 Task: Create a due date automation trigger when advanced on, 2 working days after a card is due add fields with custom field "Resume" set to a number greater than 1 and greater than 10 at 11:00 AM.
Action: Mouse moved to (830, 253)
Screenshot: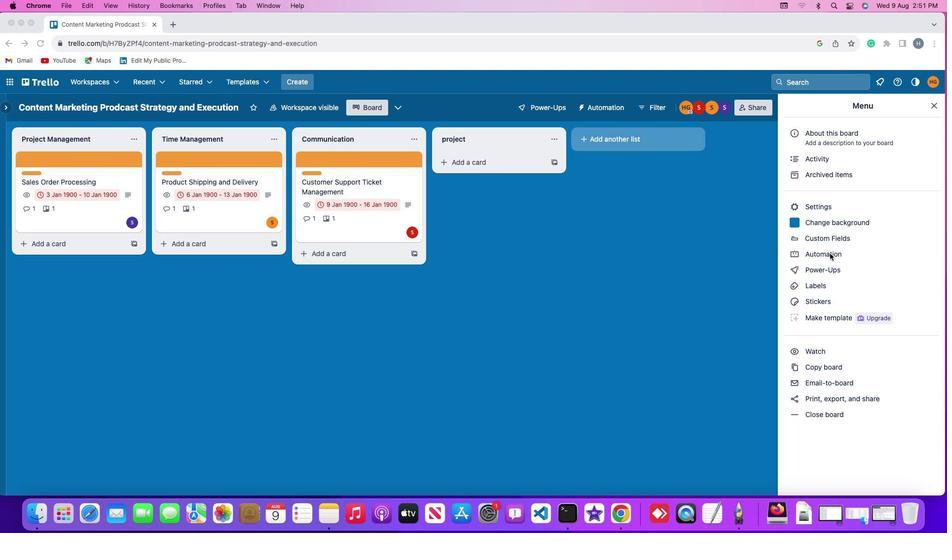 
Action: Mouse pressed left at (830, 253)
Screenshot: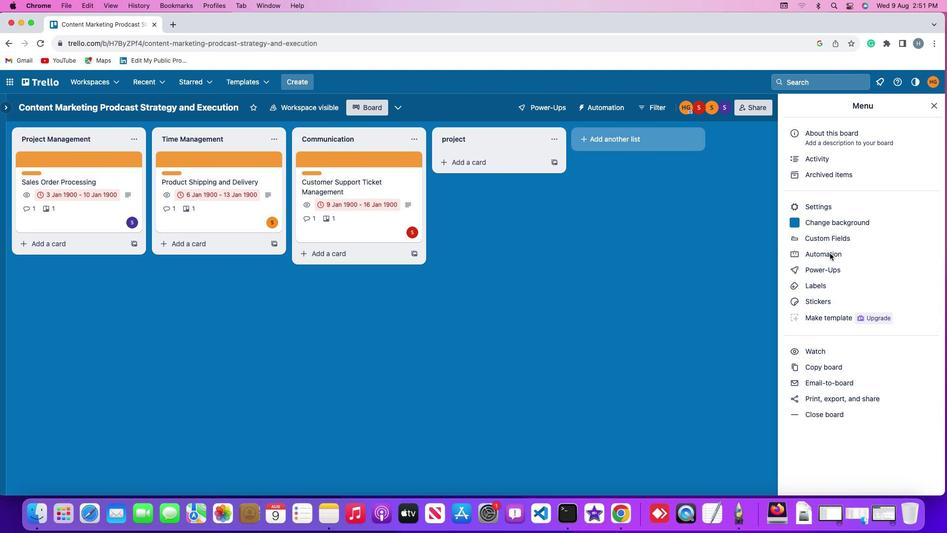 
Action: Mouse pressed left at (830, 253)
Screenshot: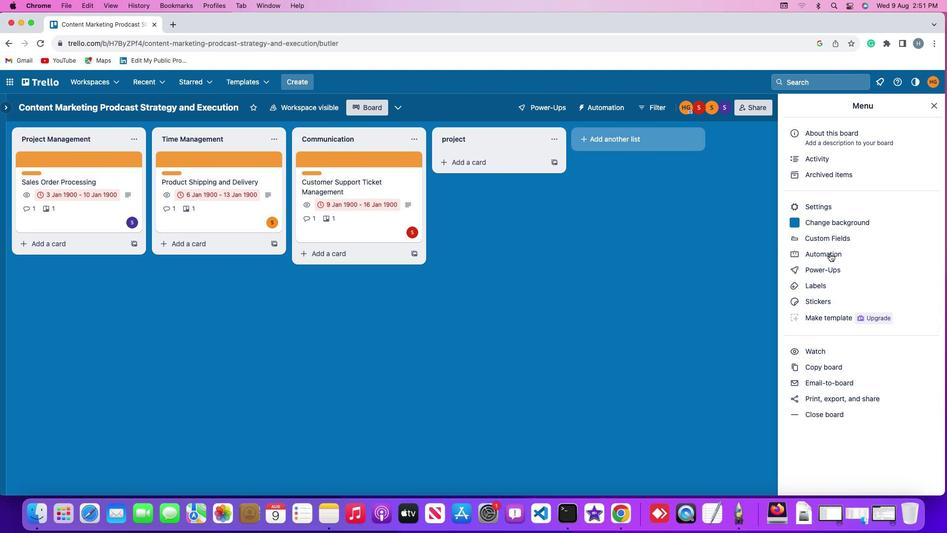 
Action: Mouse moved to (72, 234)
Screenshot: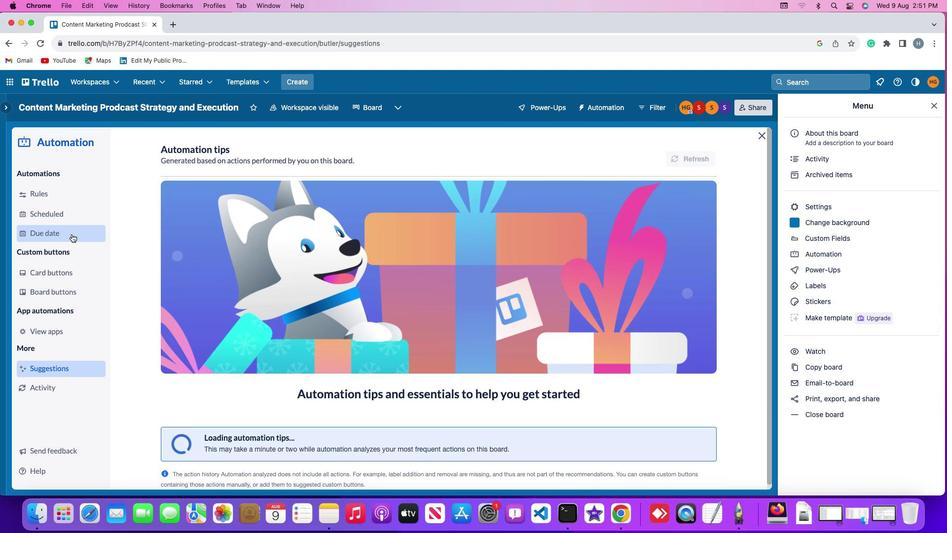 
Action: Mouse pressed left at (72, 234)
Screenshot: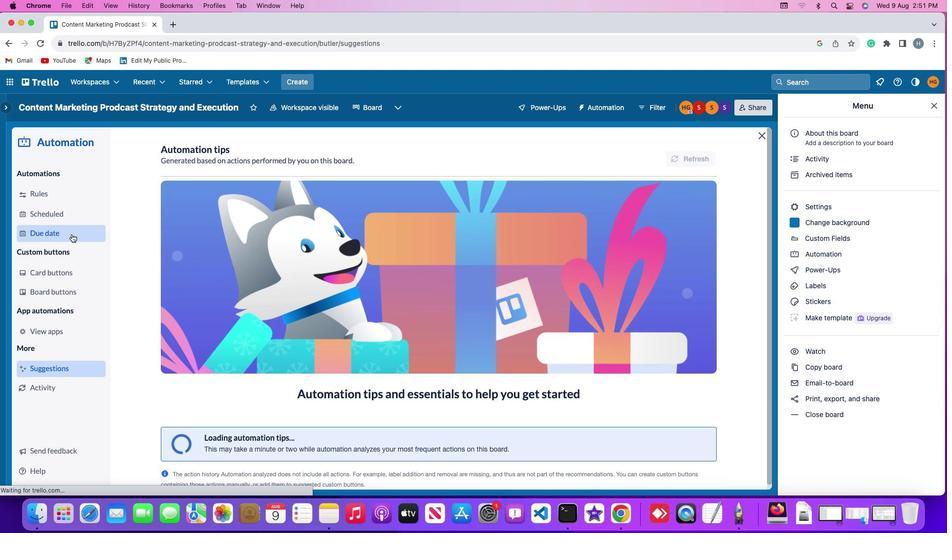
Action: Mouse moved to (639, 152)
Screenshot: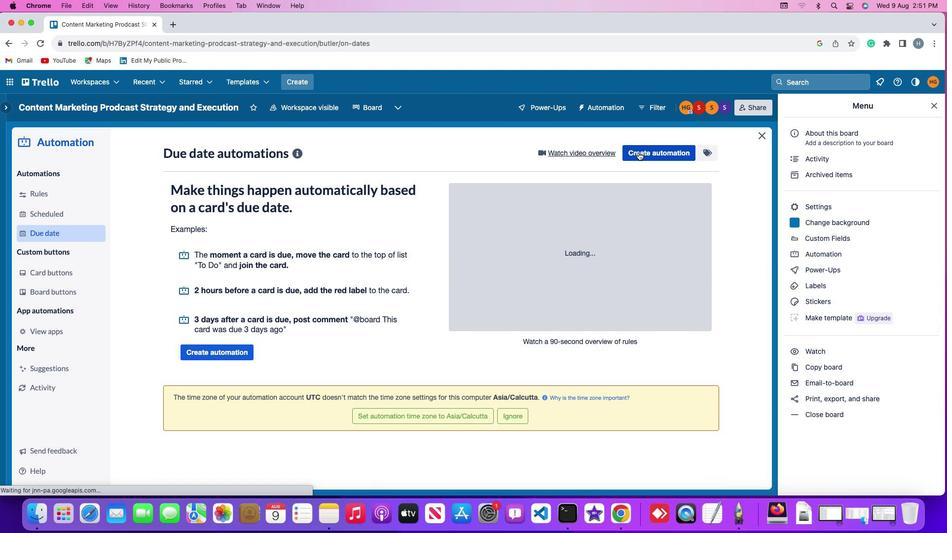 
Action: Mouse pressed left at (639, 152)
Screenshot: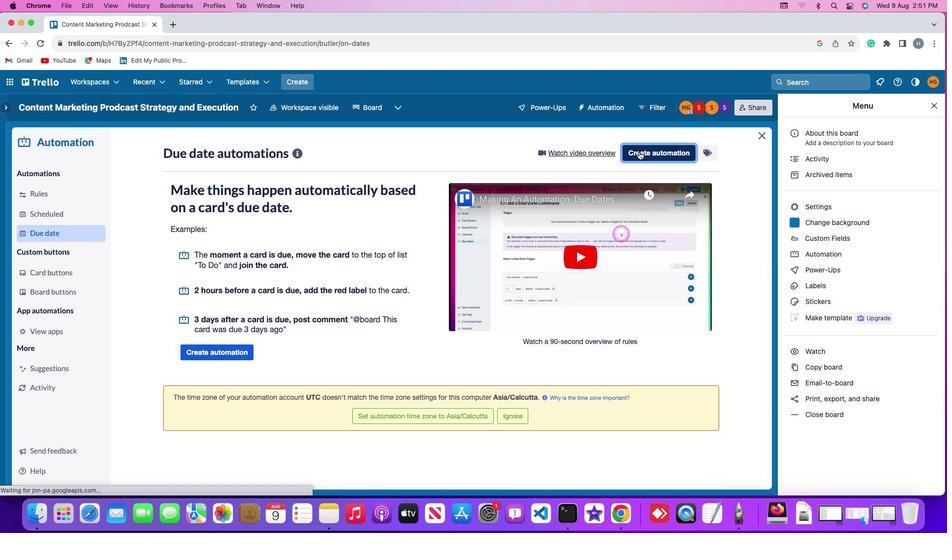 
Action: Mouse moved to (212, 245)
Screenshot: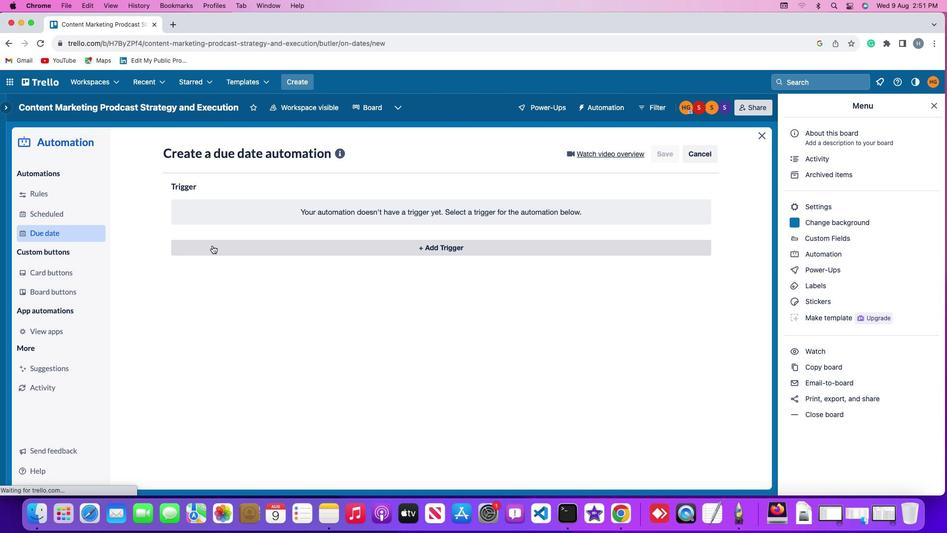 
Action: Mouse pressed left at (212, 245)
Screenshot: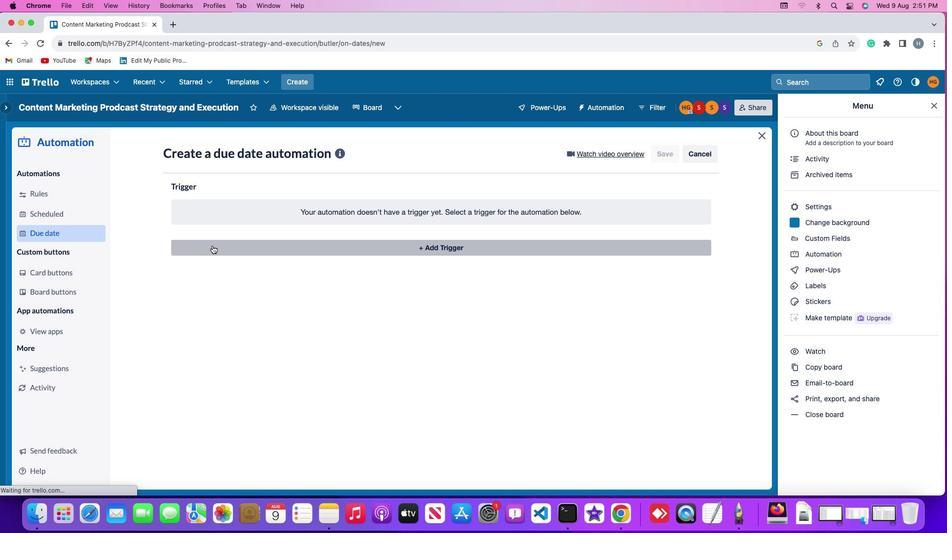 
Action: Mouse moved to (192, 401)
Screenshot: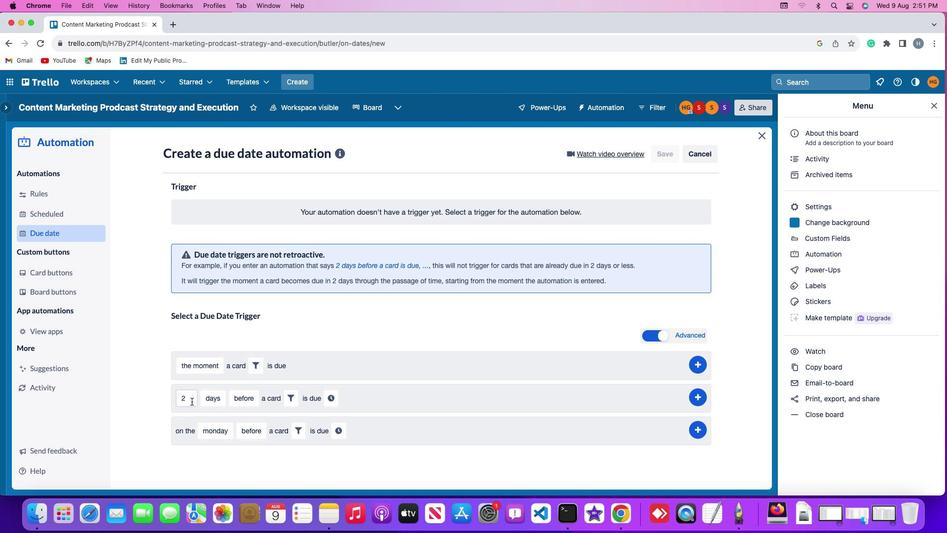 
Action: Mouse pressed left at (192, 401)
Screenshot: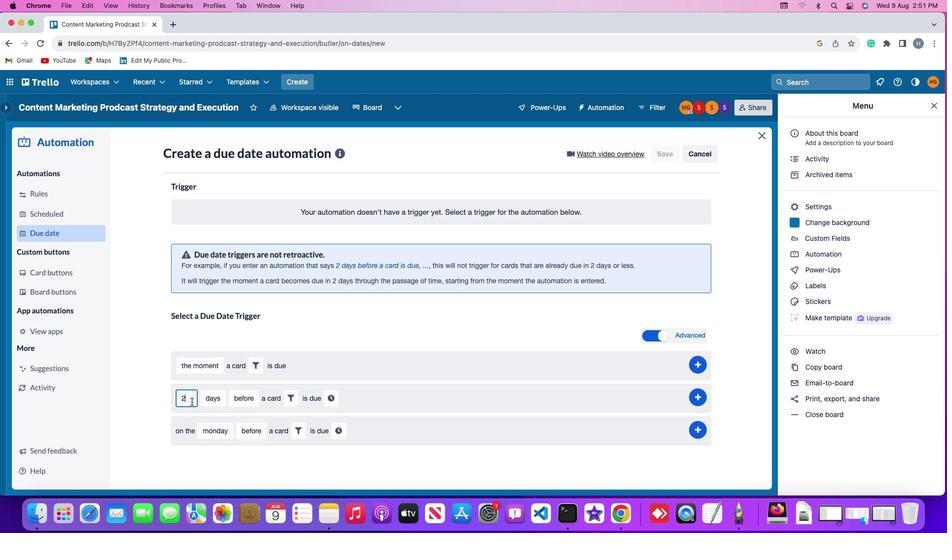 
Action: Mouse moved to (192, 400)
Screenshot: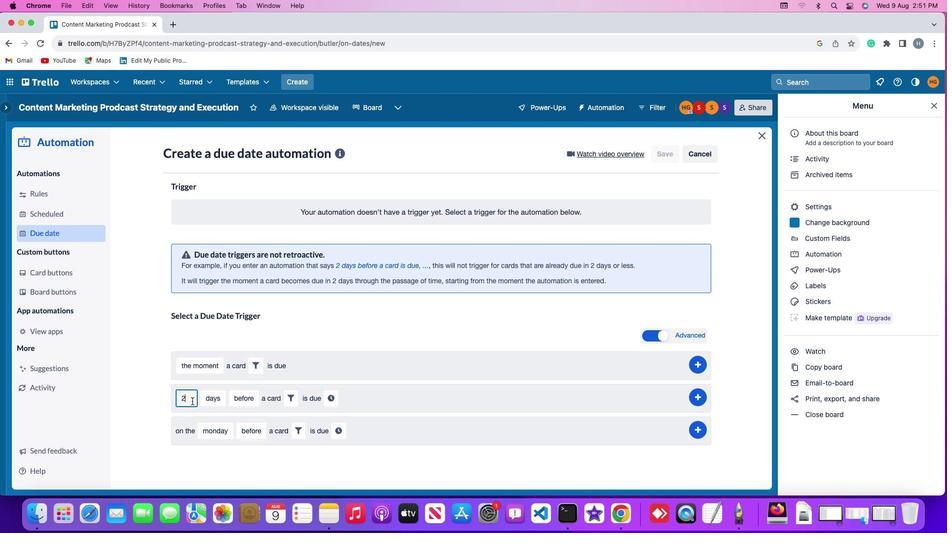 
Action: Key pressed Key.backspace'2'
Screenshot: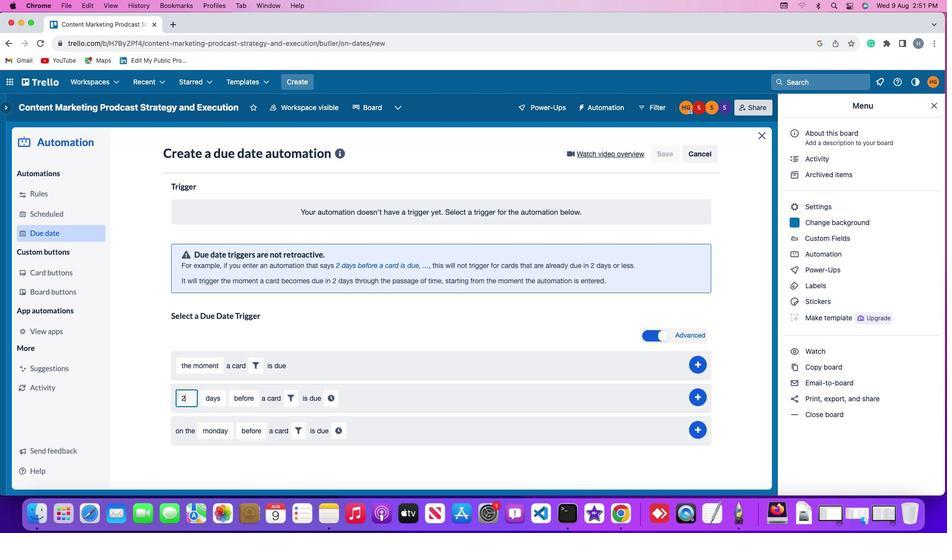 
Action: Mouse moved to (219, 399)
Screenshot: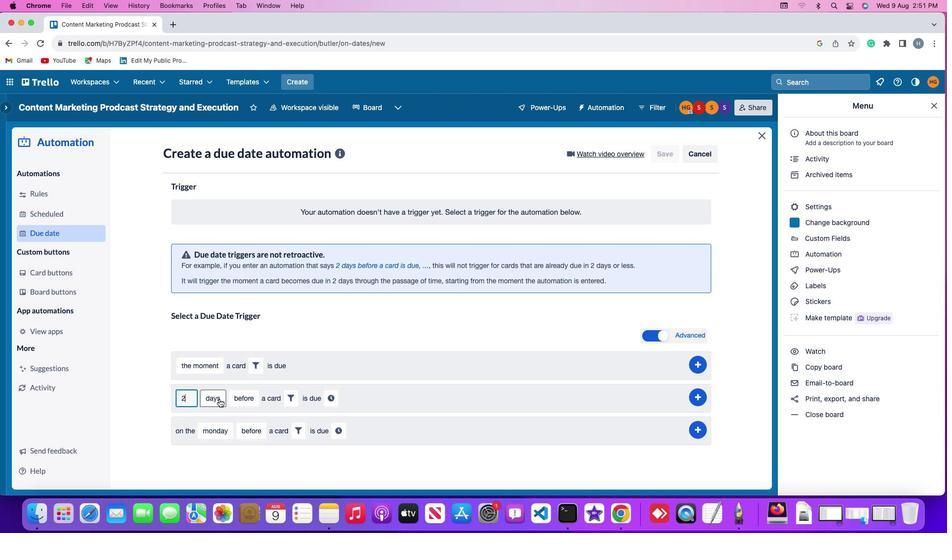
Action: Mouse pressed left at (219, 399)
Screenshot: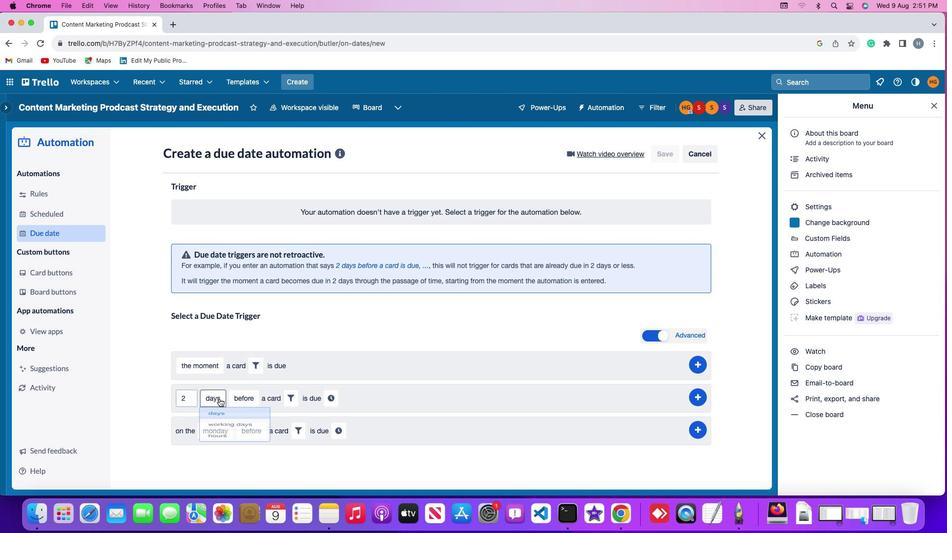
Action: Mouse moved to (219, 436)
Screenshot: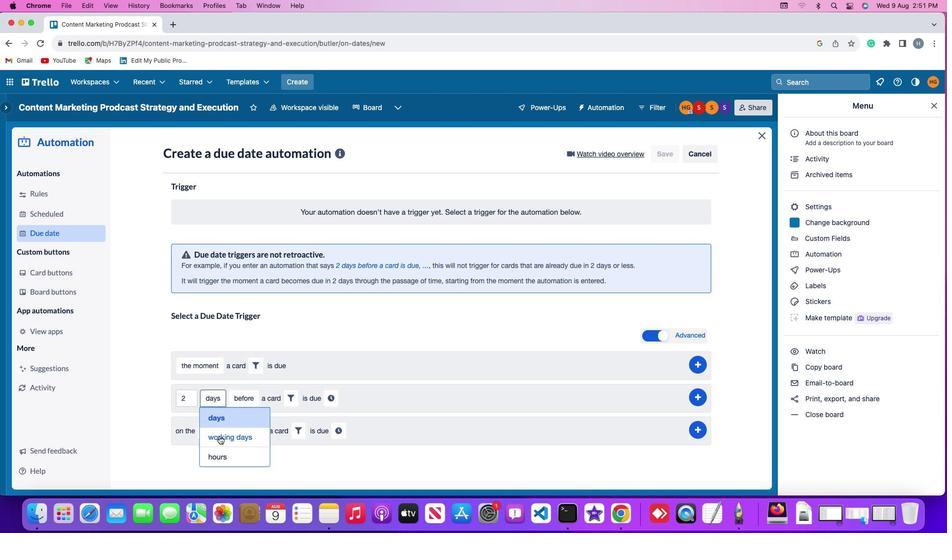 
Action: Mouse pressed left at (219, 436)
Screenshot: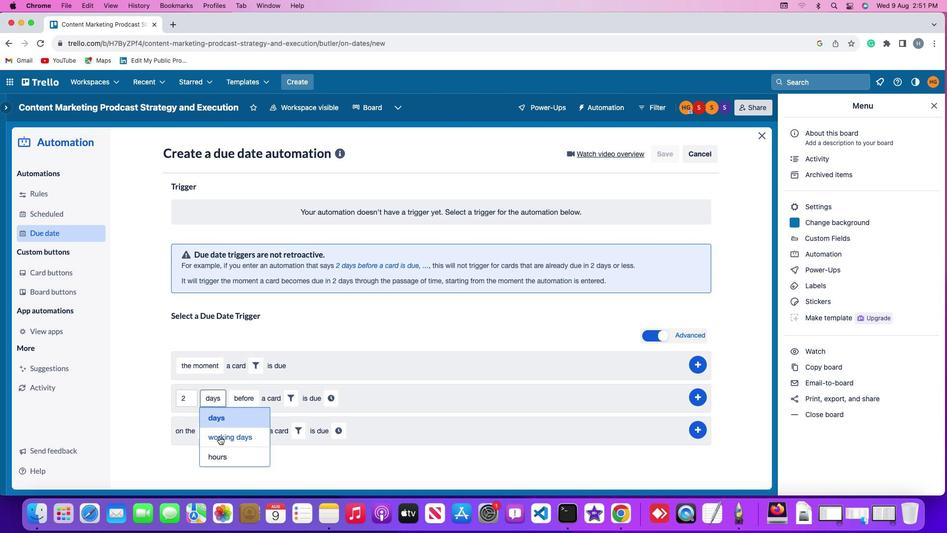 
Action: Mouse moved to (279, 393)
Screenshot: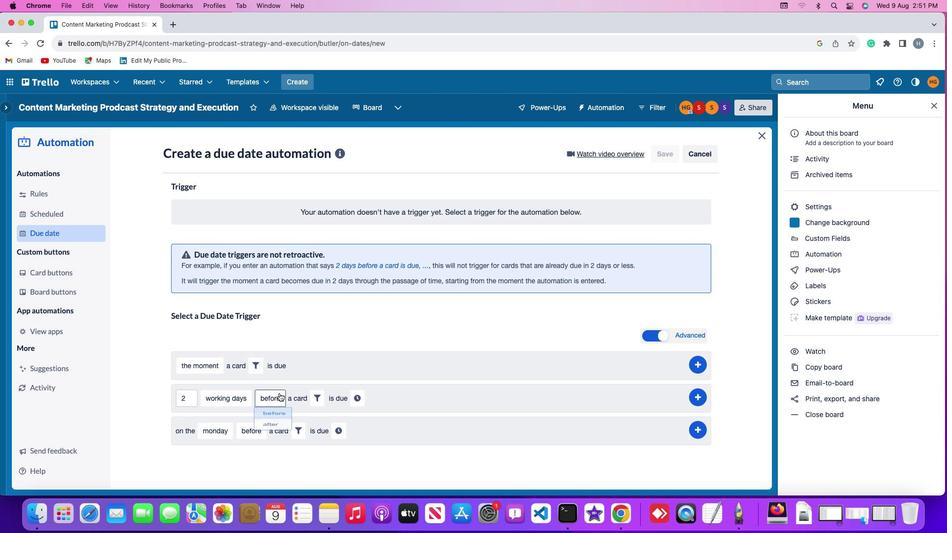 
Action: Mouse pressed left at (279, 393)
Screenshot: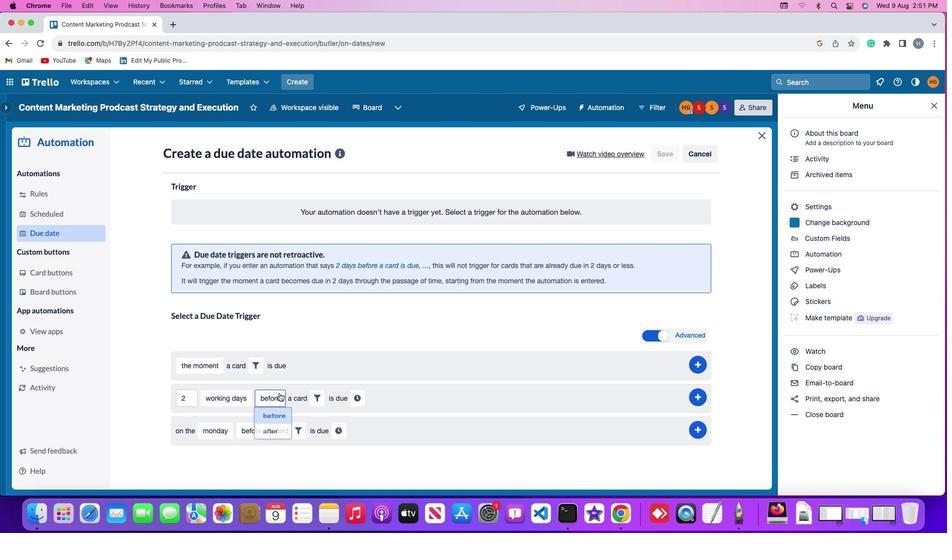 
Action: Mouse moved to (268, 437)
Screenshot: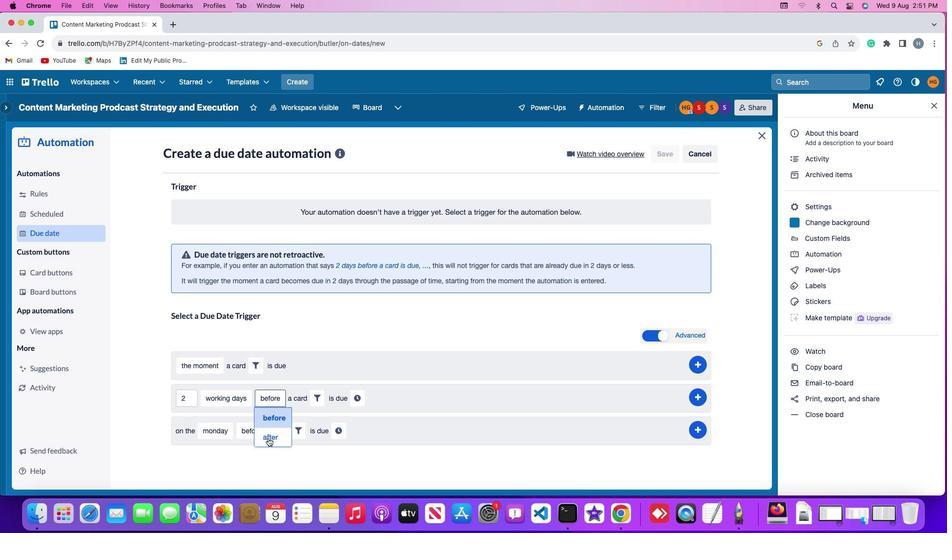 
Action: Mouse pressed left at (268, 437)
Screenshot: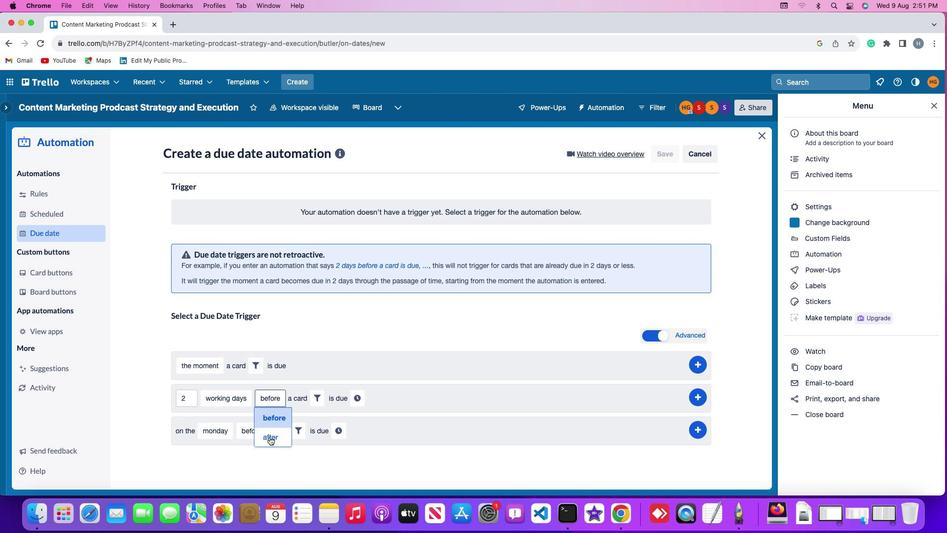
Action: Mouse moved to (313, 394)
Screenshot: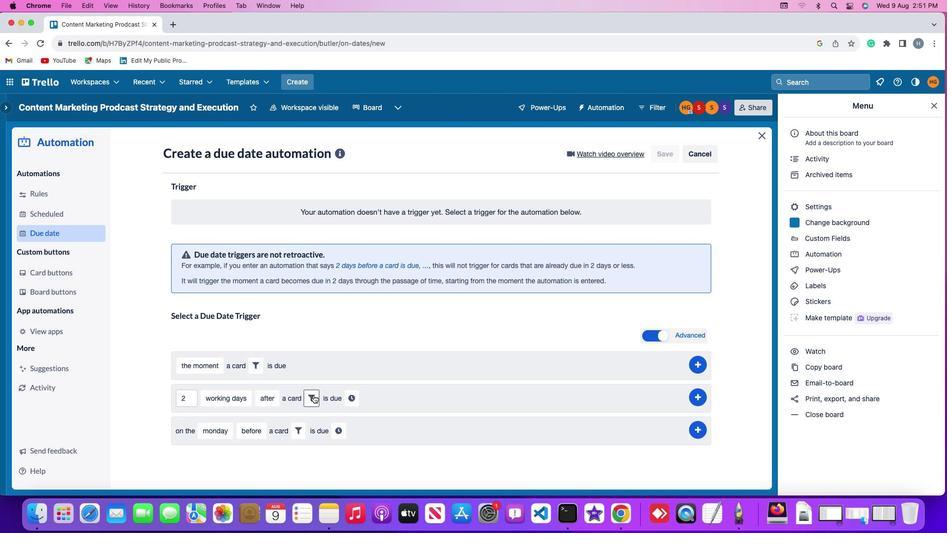 
Action: Mouse pressed left at (313, 394)
Screenshot: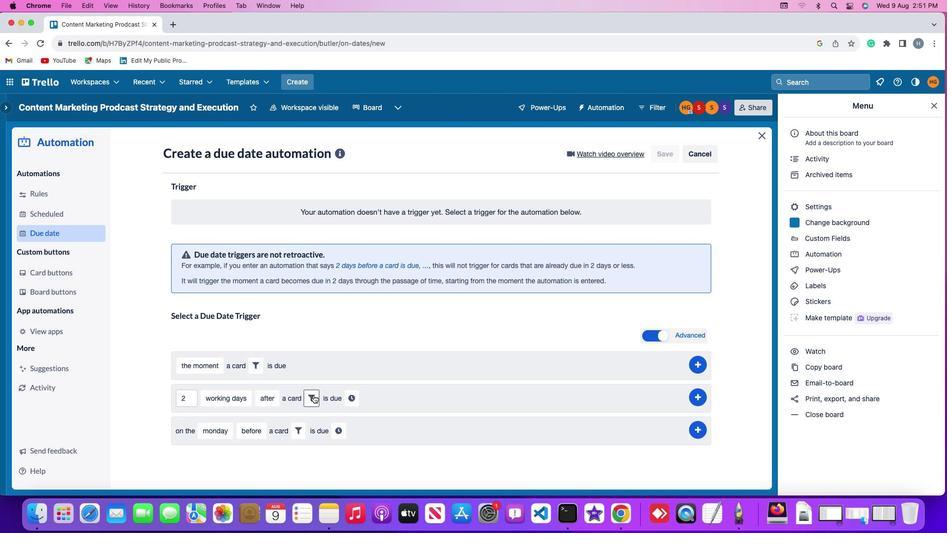 
Action: Mouse moved to (475, 426)
Screenshot: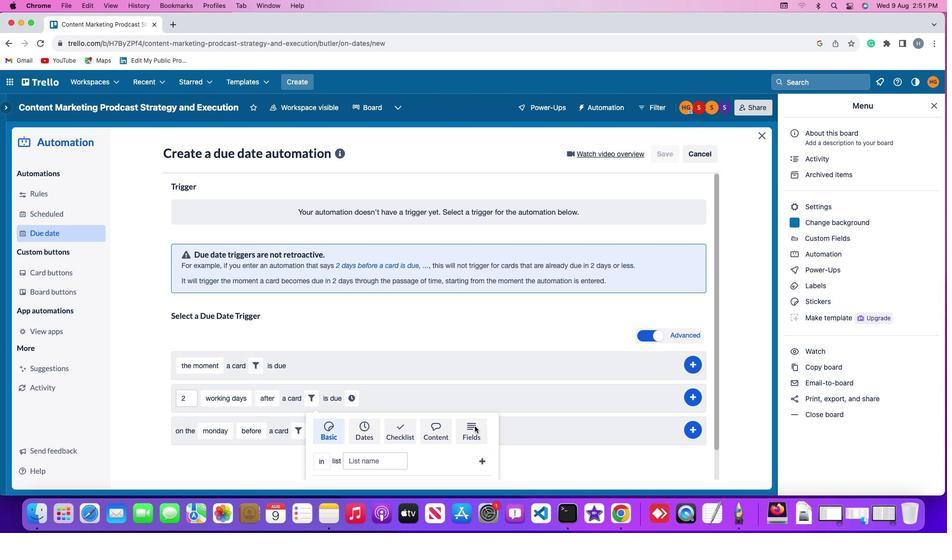 
Action: Mouse pressed left at (475, 426)
Screenshot: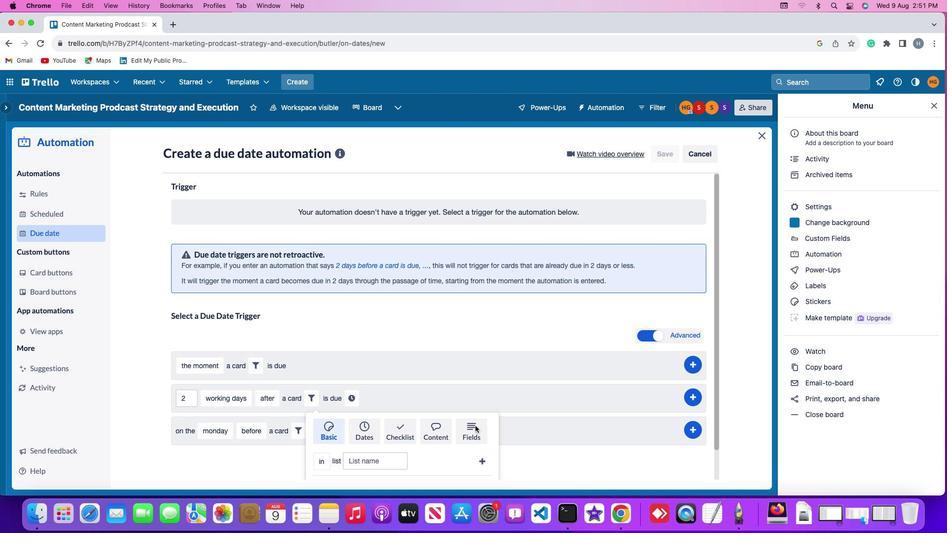 
Action: Mouse moved to (282, 462)
Screenshot: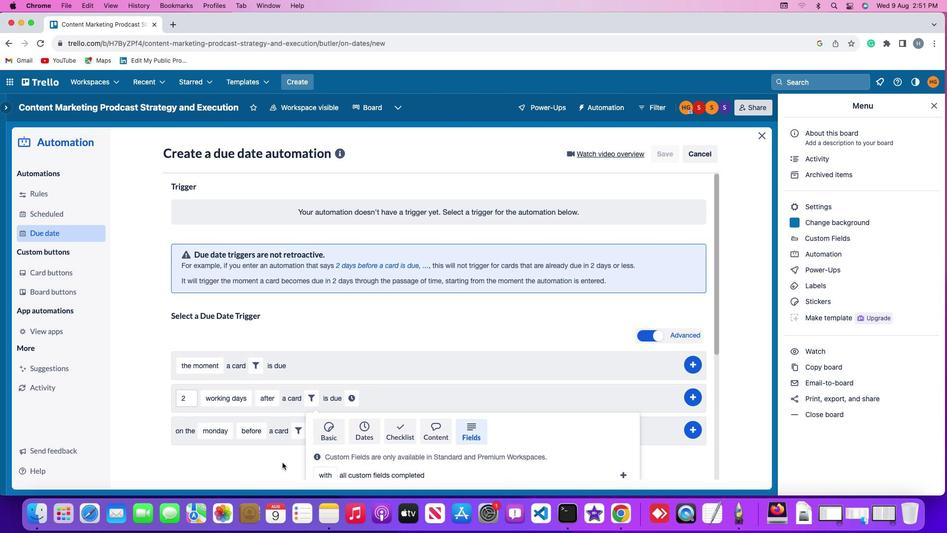 
Action: Mouse scrolled (282, 462) with delta (0, 0)
Screenshot: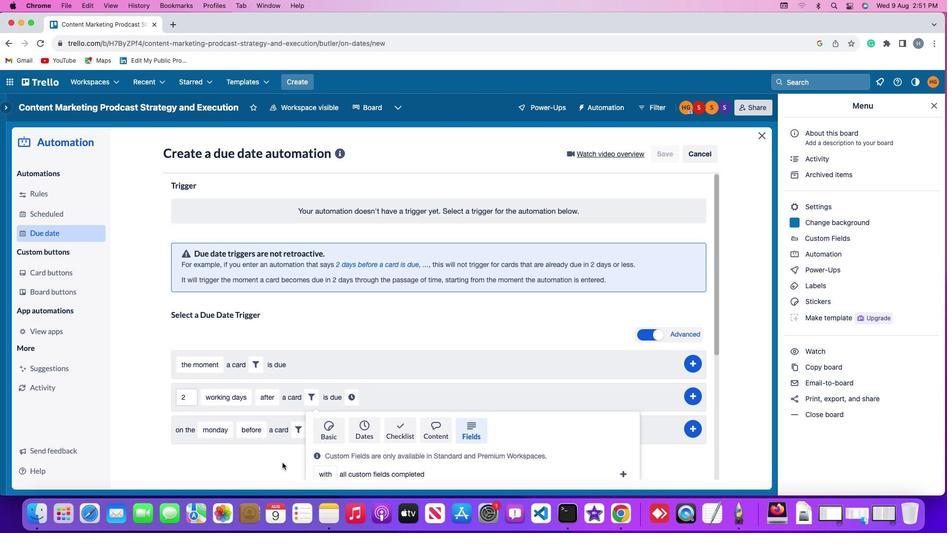 
Action: Mouse scrolled (282, 462) with delta (0, 0)
Screenshot: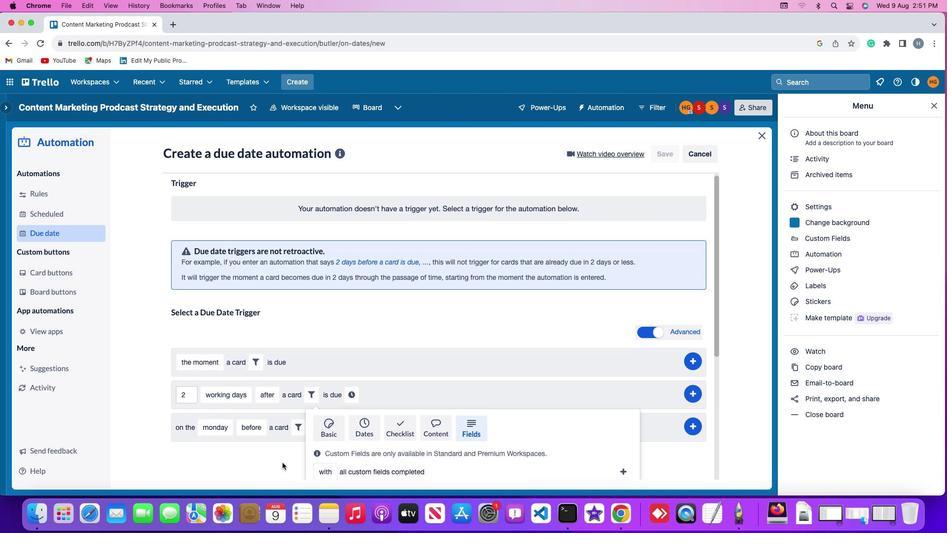 
Action: Mouse scrolled (282, 462) with delta (0, 0)
Screenshot: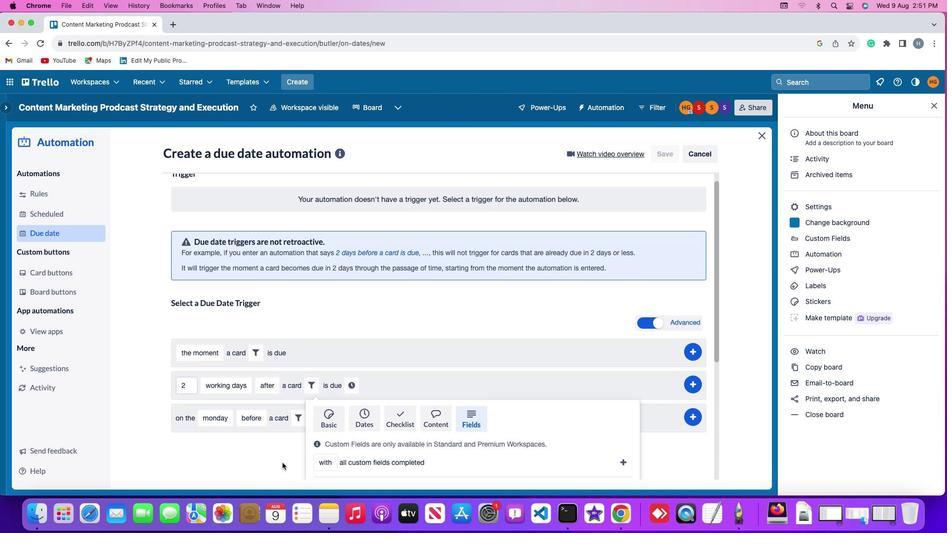 
Action: Mouse scrolled (282, 462) with delta (0, -1)
Screenshot: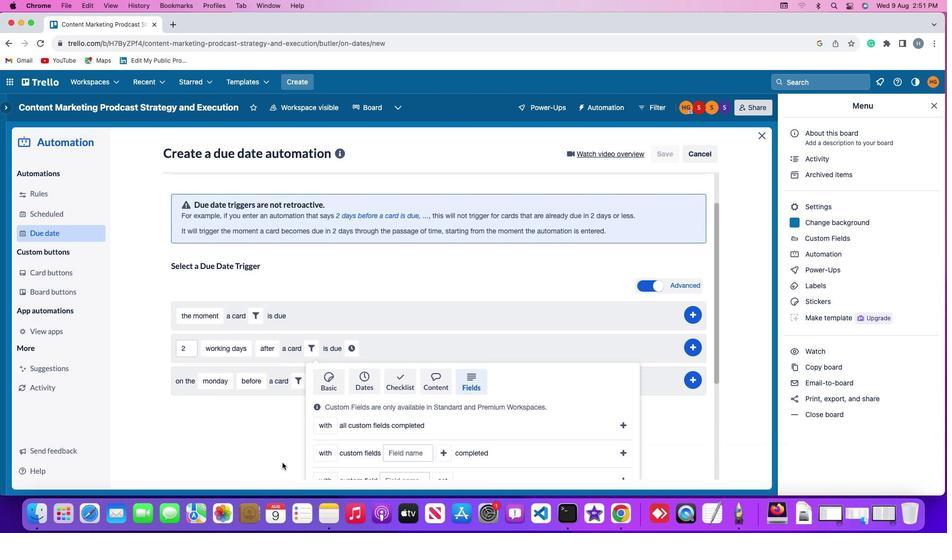 
Action: Mouse moved to (284, 462)
Screenshot: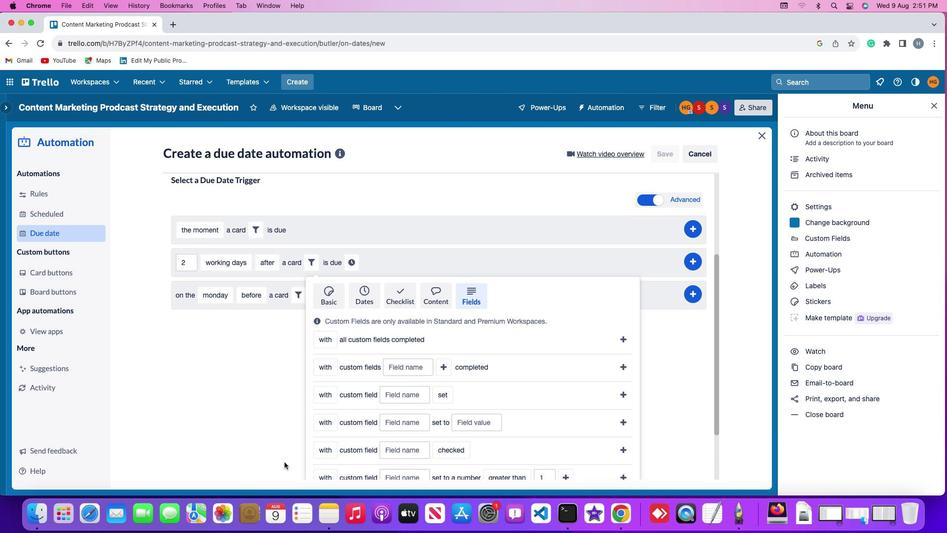 
Action: Mouse scrolled (284, 462) with delta (0, 0)
Screenshot: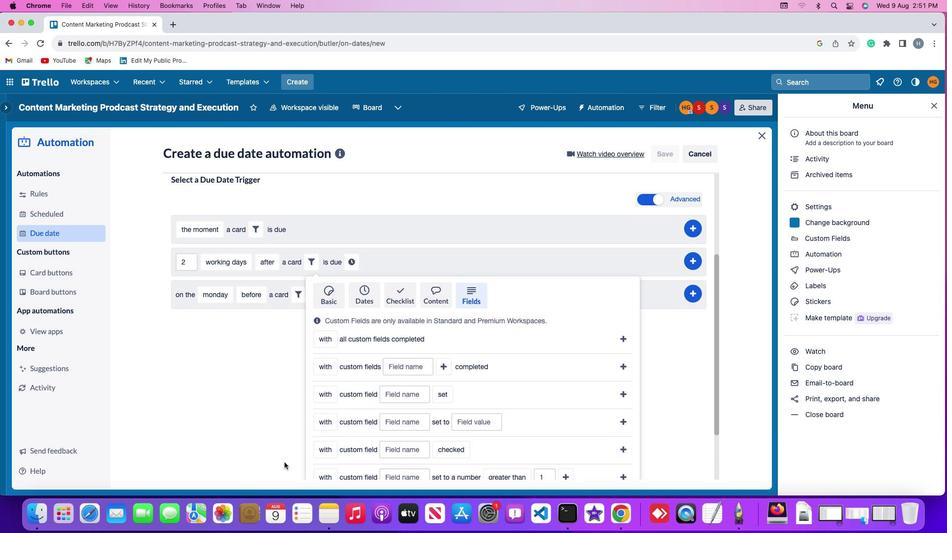 
Action: Mouse scrolled (284, 462) with delta (0, 0)
Screenshot: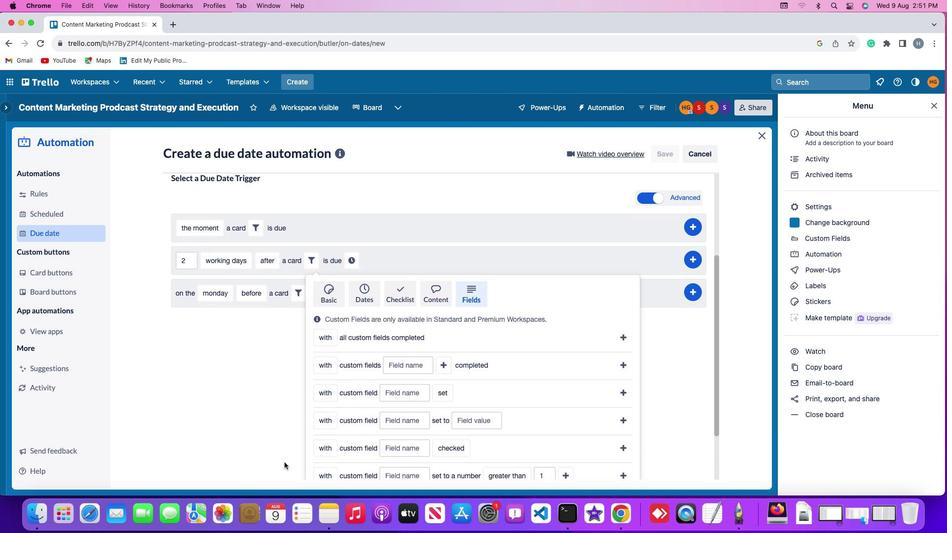 
Action: Mouse scrolled (284, 462) with delta (0, 0)
Screenshot: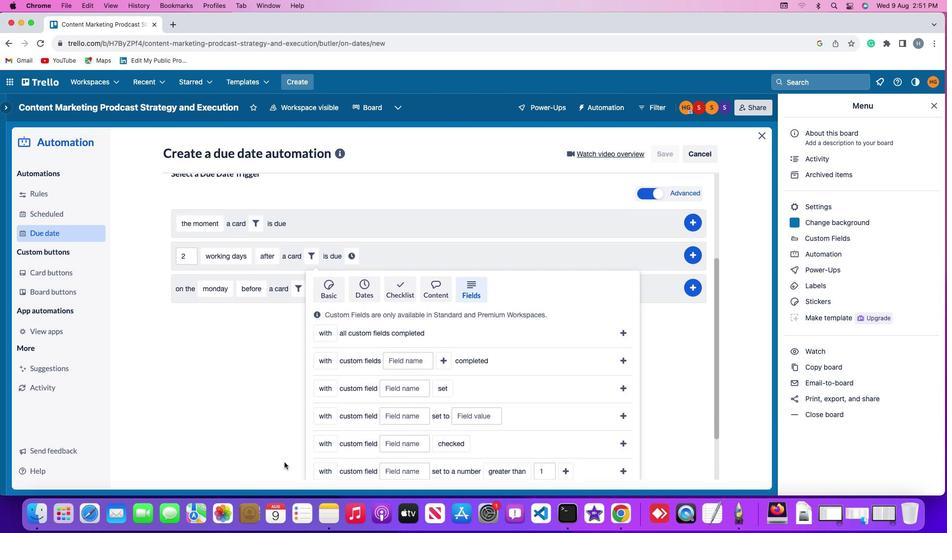 
Action: Mouse moved to (327, 407)
Screenshot: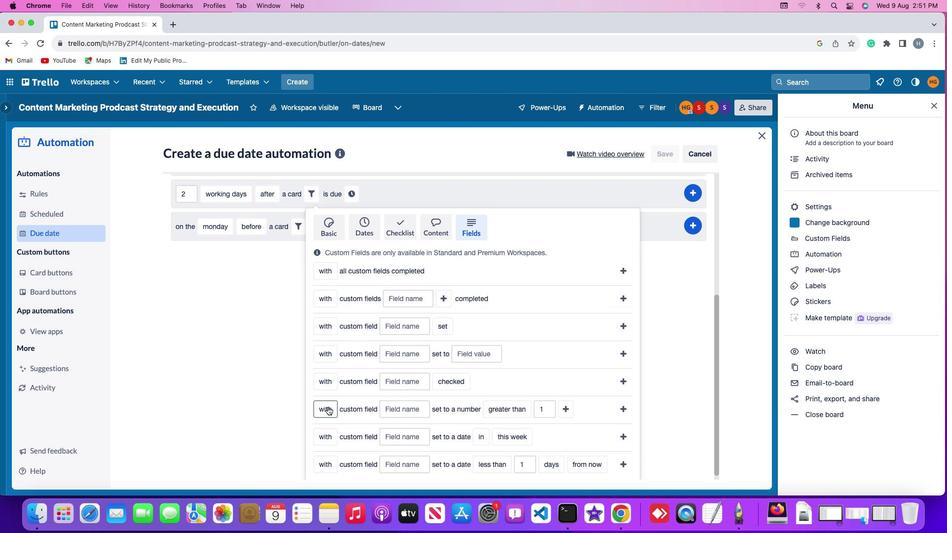 
Action: Mouse pressed left at (327, 407)
Screenshot: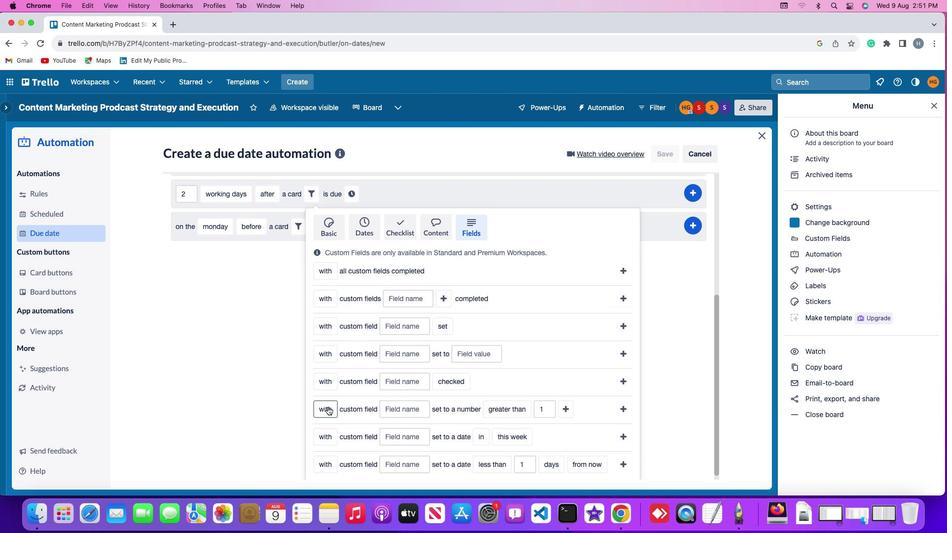 
Action: Mouse moved to (334, 426)
Screenshot: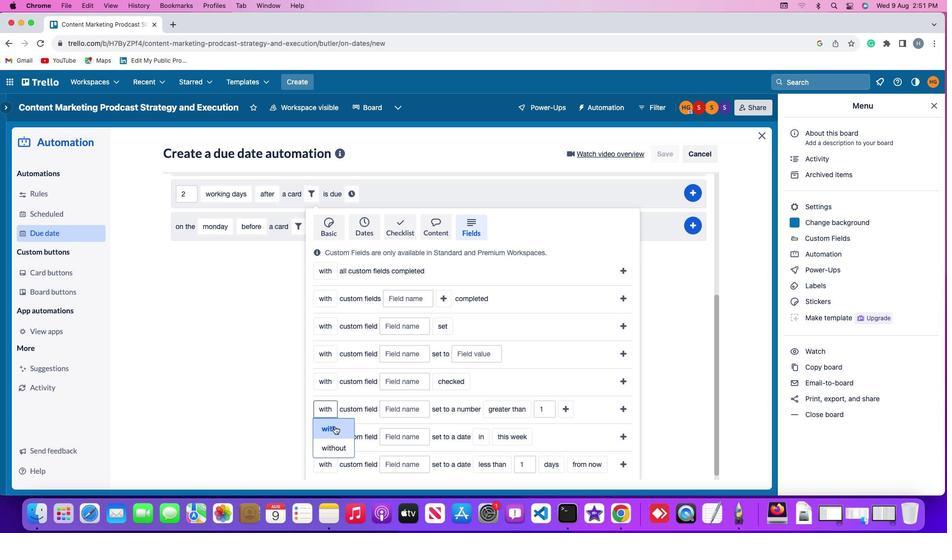 
Action: Mouse pressed left at (334, 426)
Screenshot: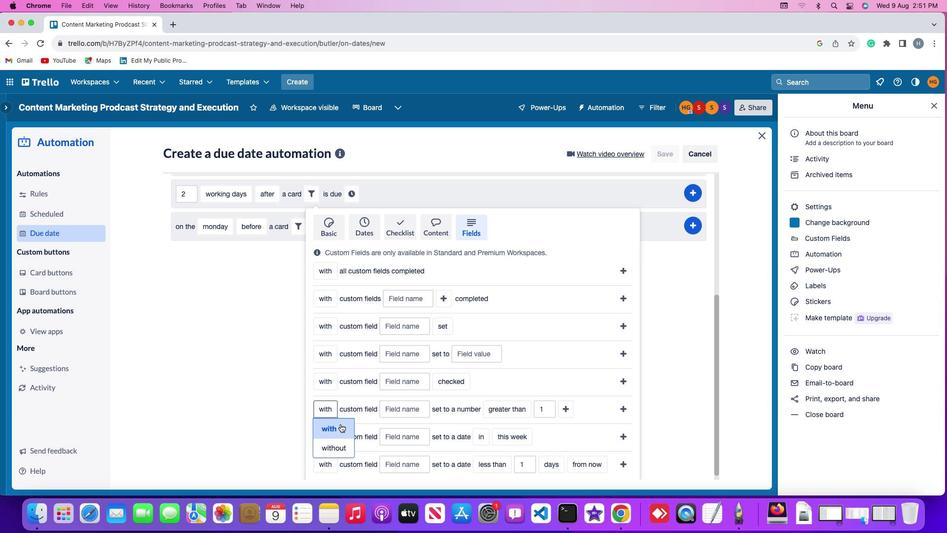
Action: Mouse moved to (407, 409)
Screenshot: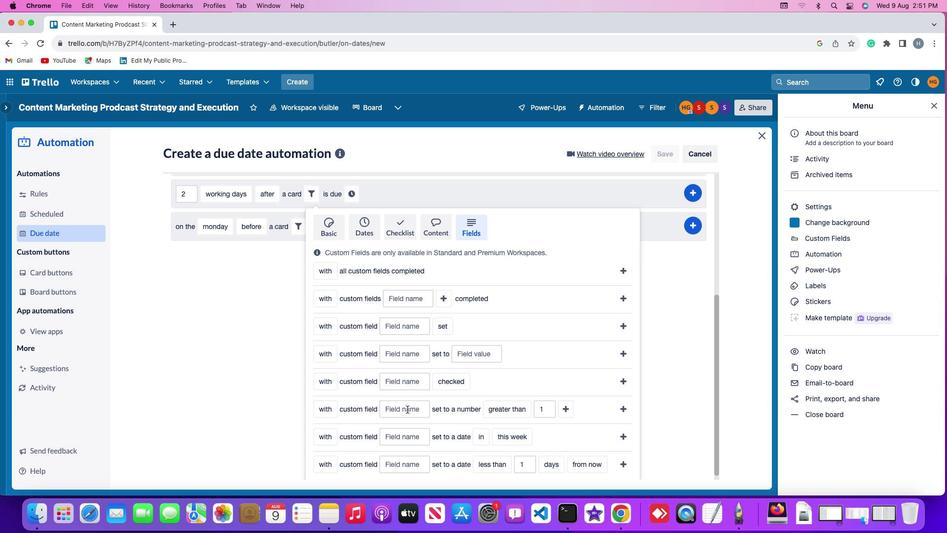 
Action: Mouse pressed left at (407, 409)
Screenshot: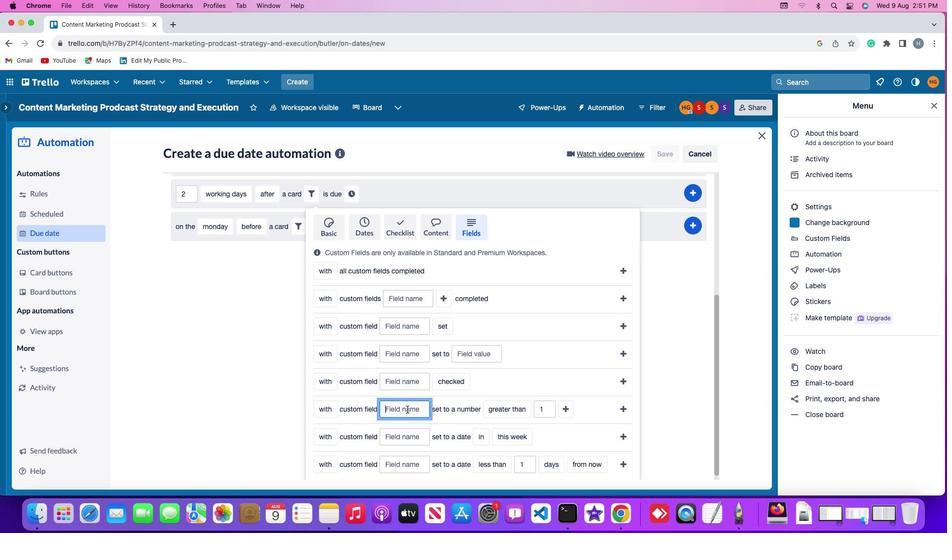 
Action: Mouse moved to (407, 409)
Screenshot: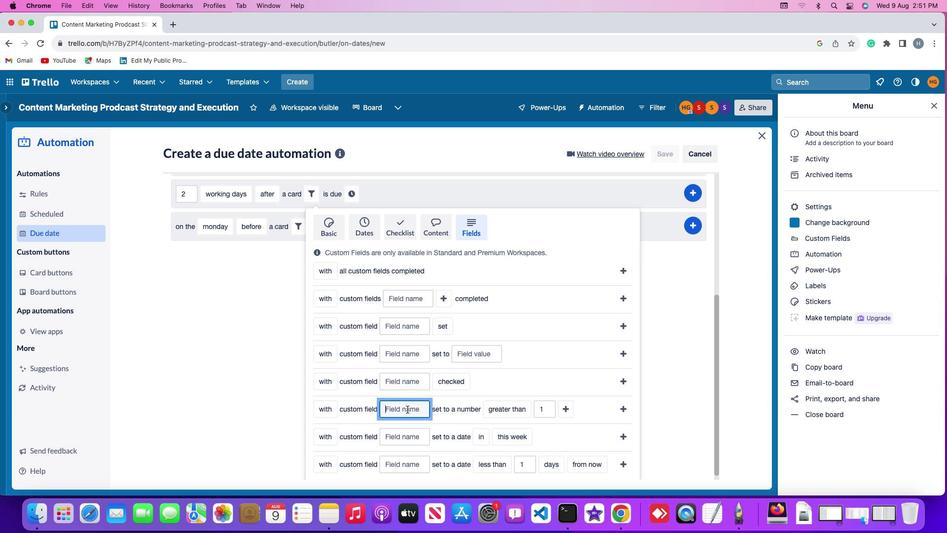 
Action: Key pressed Key.shift'R''e''s''u''m''e'
Screenshot: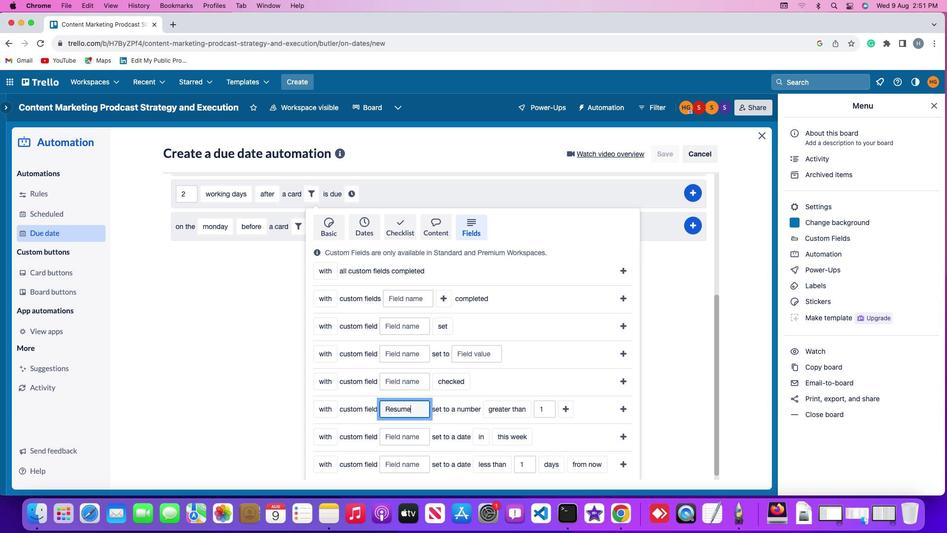 
Action: Mouse moved to (484, 408)
Screenshot: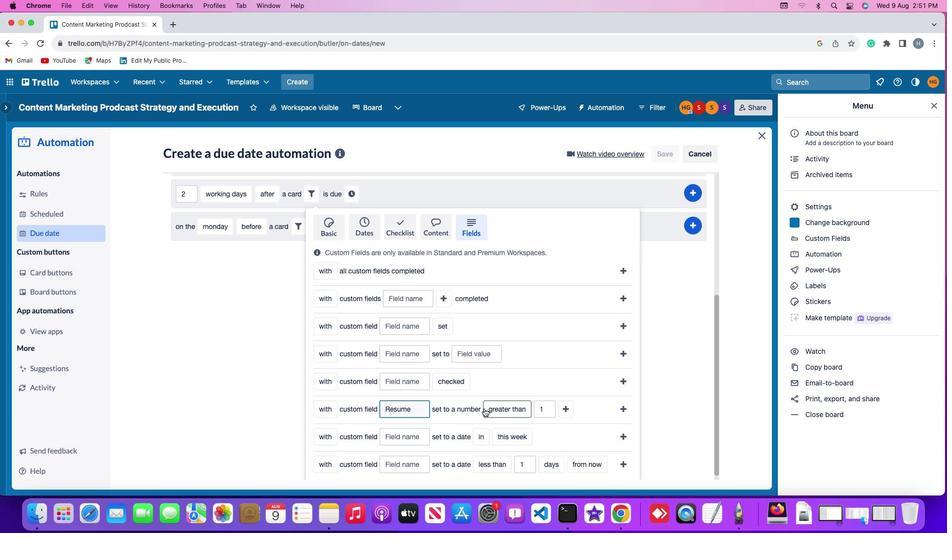 
Action: Mouse pressed left at (484, 408)
Screenshot: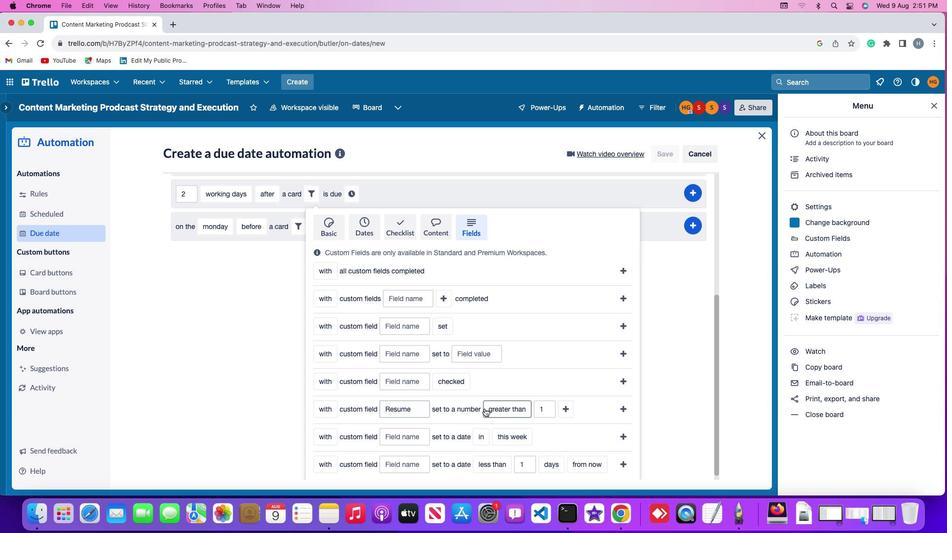 
Action: Mouse moved to (517, 331)
Screenshot: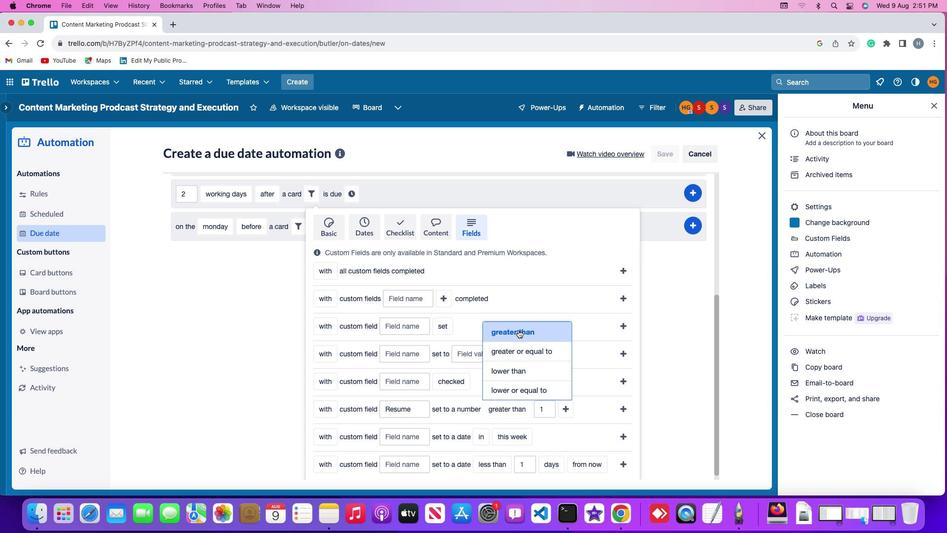 
Action: Mouse pressed left at (517, 331)
Screenshot: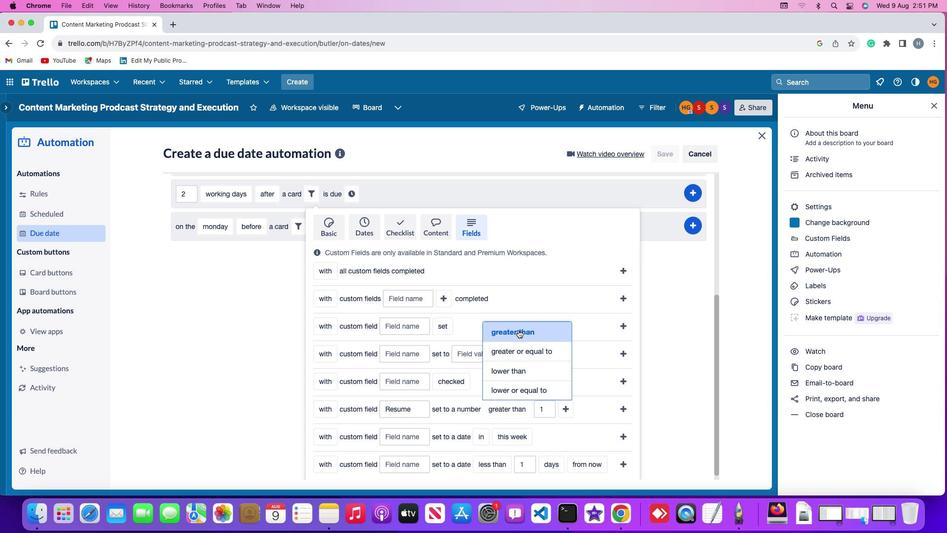 
Action: Mouse moved to (549, 408)
Screenshot: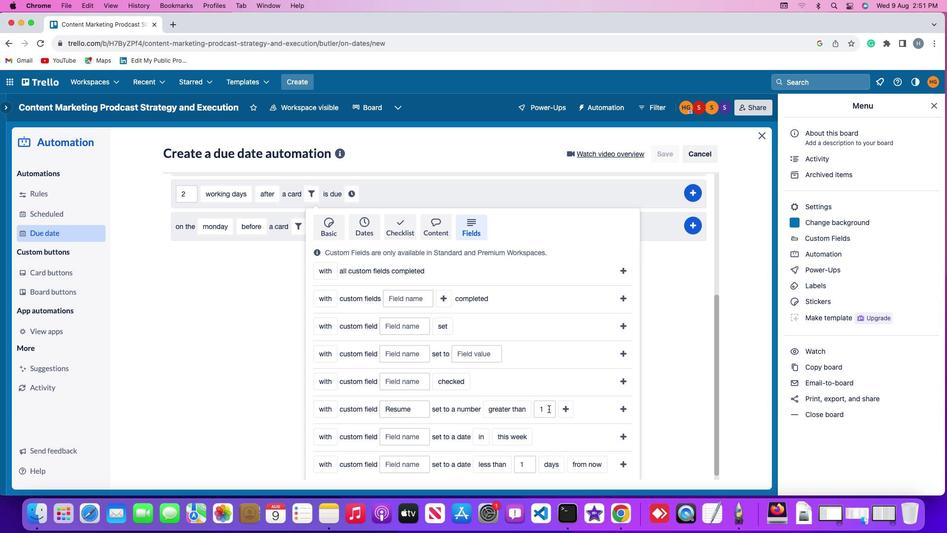 
Action: Mouse pressed left at (549, 408)
Screenshot: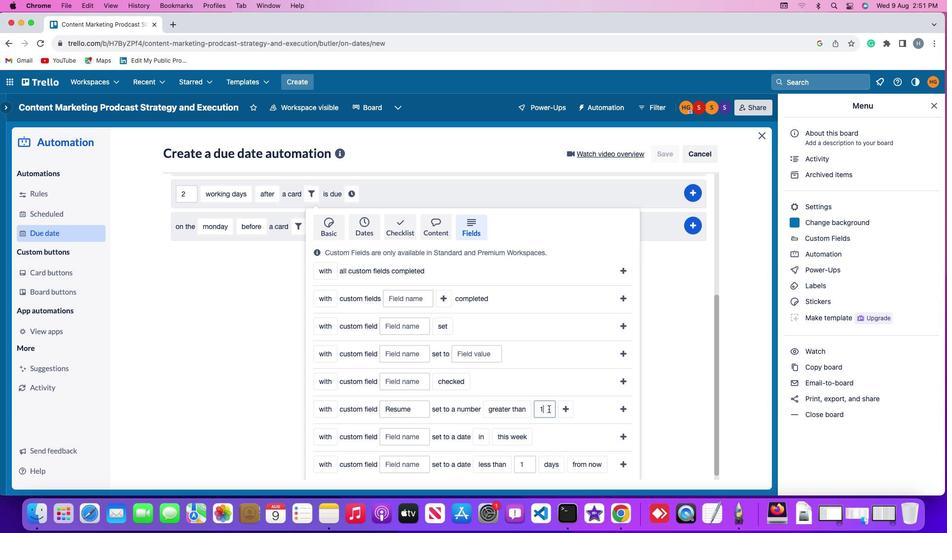
Action: Key pressed Key.backspace
Screenshot: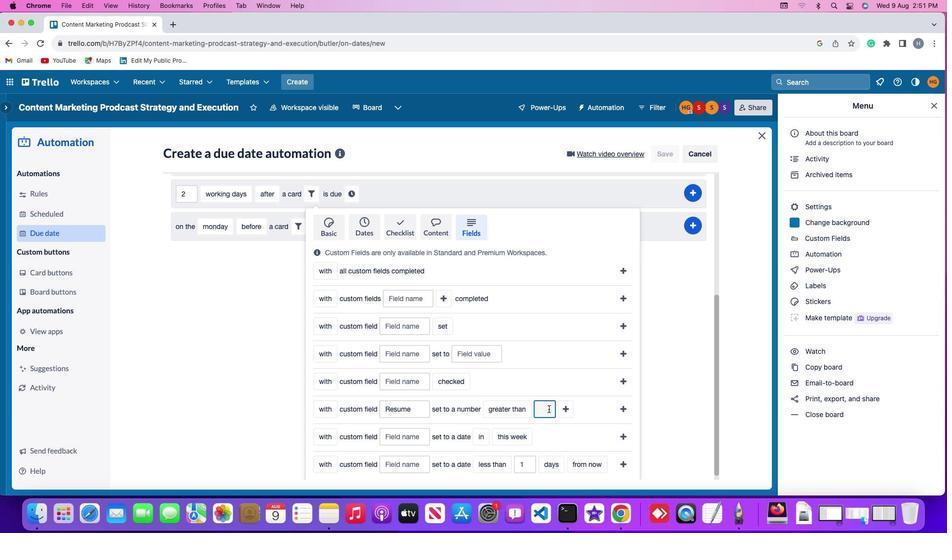 
Action: Mouse moved to (549, 408)
Screenshot: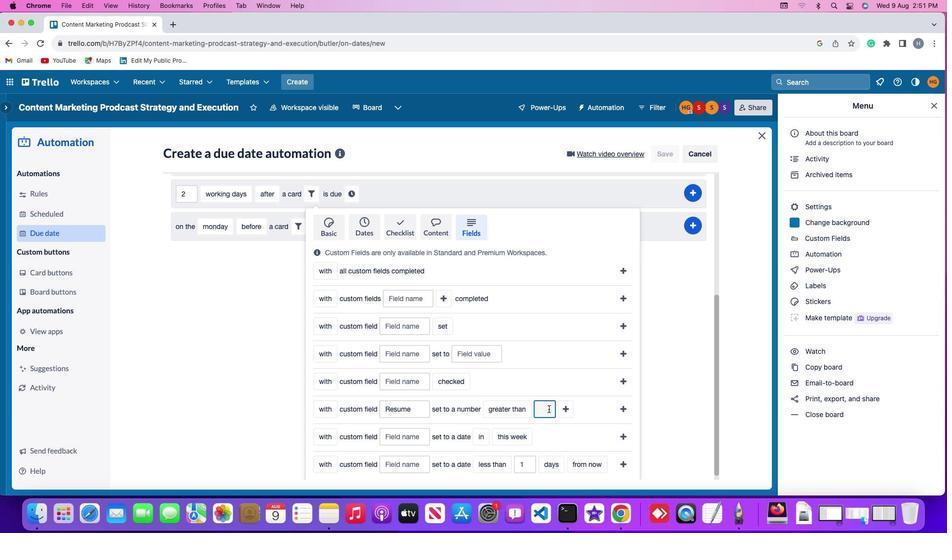 
Action: Key pressed '1'
Screenshot: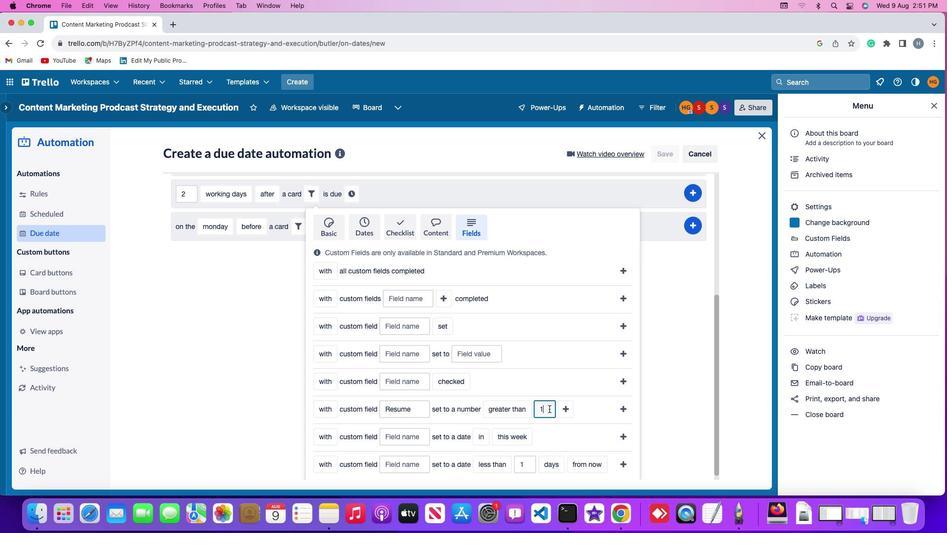
Action: Mouse moved to (562, 410)
Screenshot: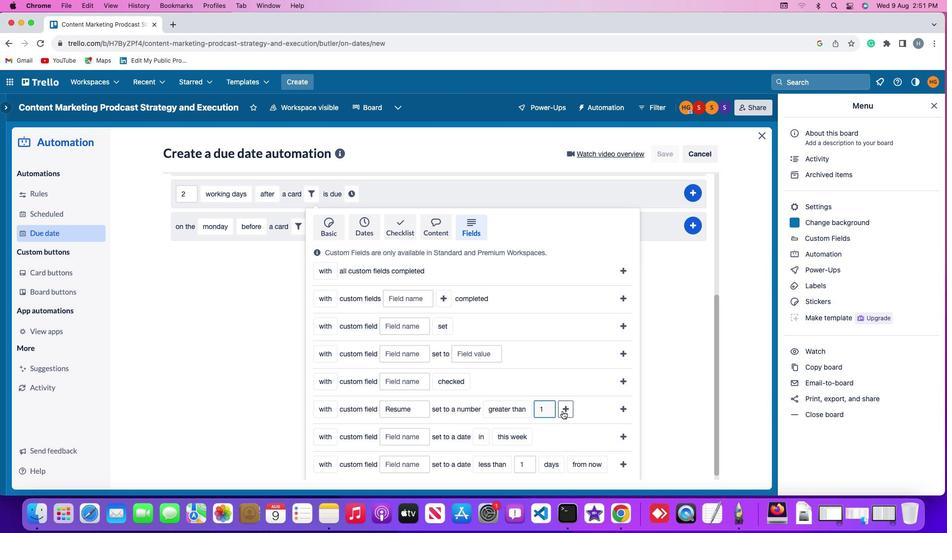 
Action: Mouse pressed left at (562, 410)
Screenshot: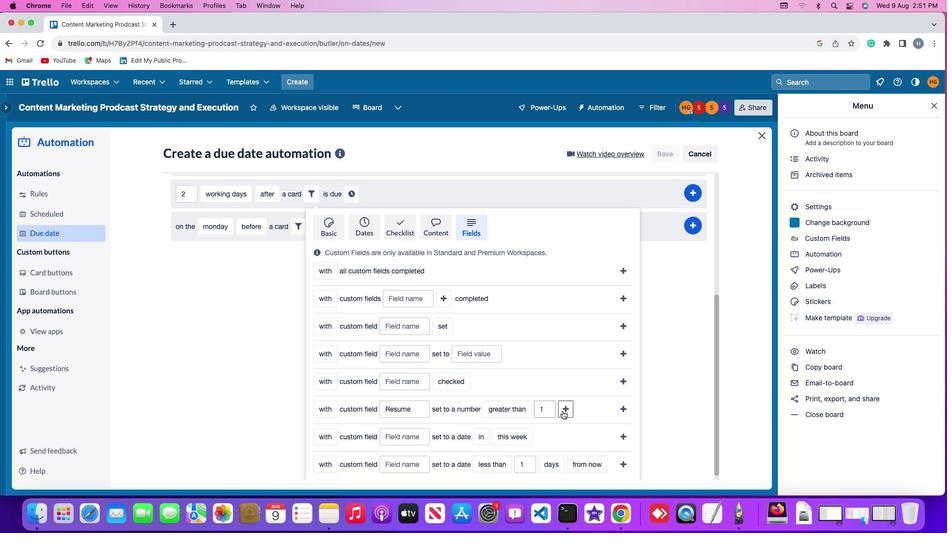 
Action: Mouse moved to (594, 410)
Screenshot: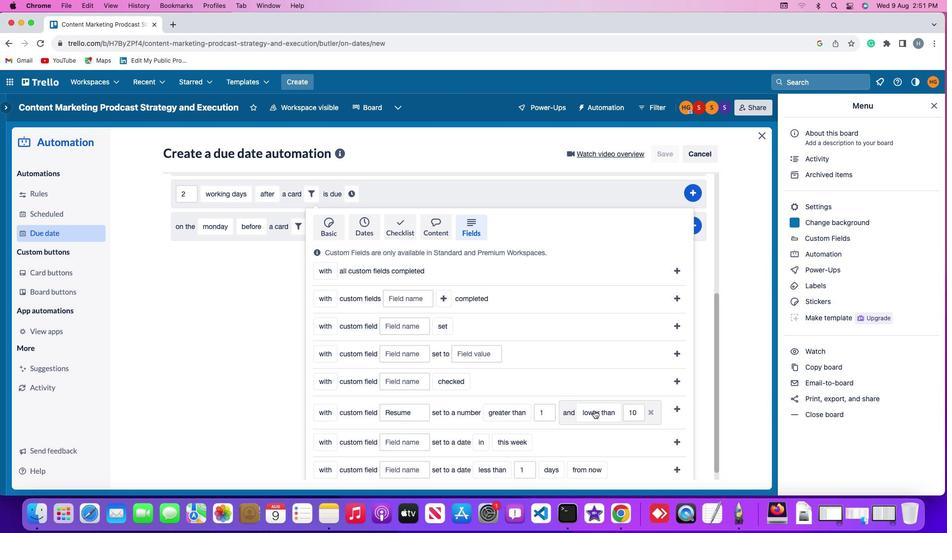 
Action: Mouse pressed left at (594, 410)
Screenshot: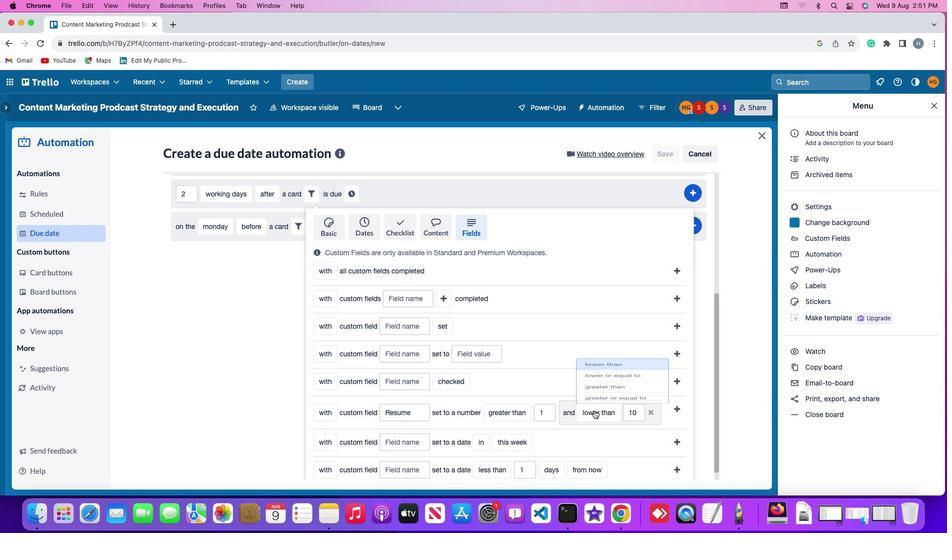 
Action: Mouse moved to (607, 373)
Screenshot: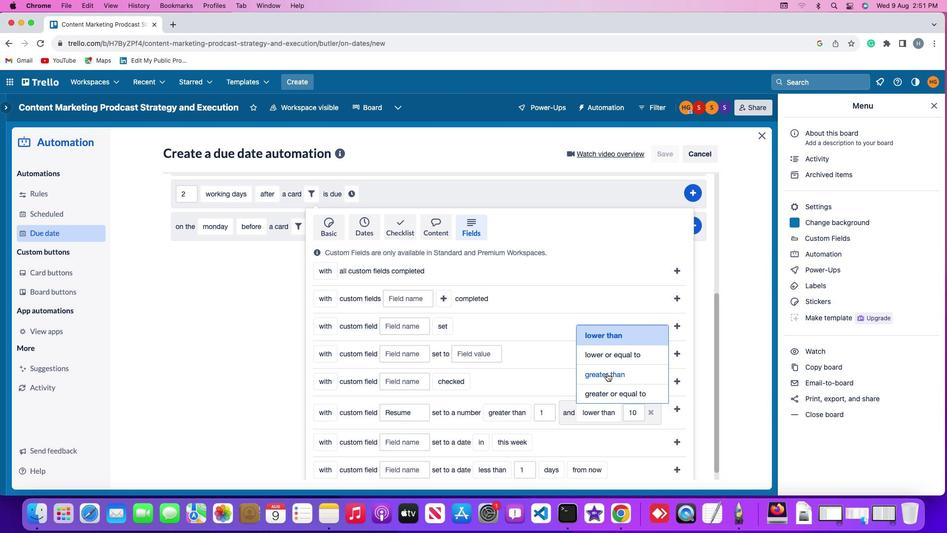 
Action: Mouse pressed left at (607, 373)
Screenshot: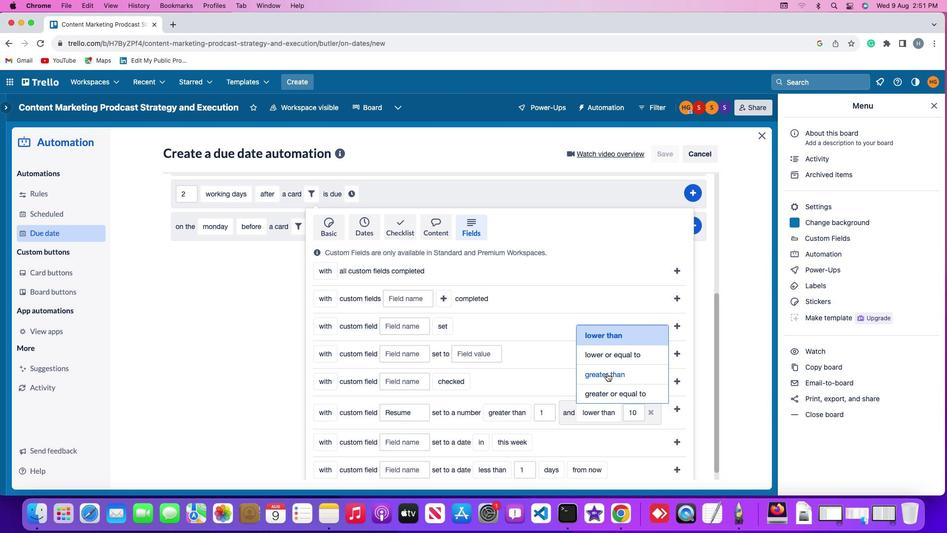 
Action: Mouse moved to (644, 410)
Screenshot: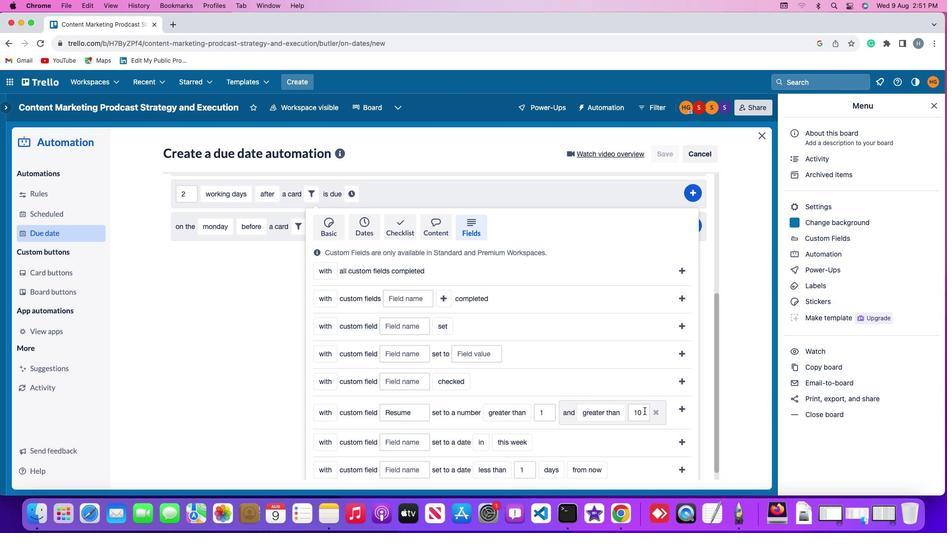 
Action: Mouse pressed left at (644, 410)
Screenshot: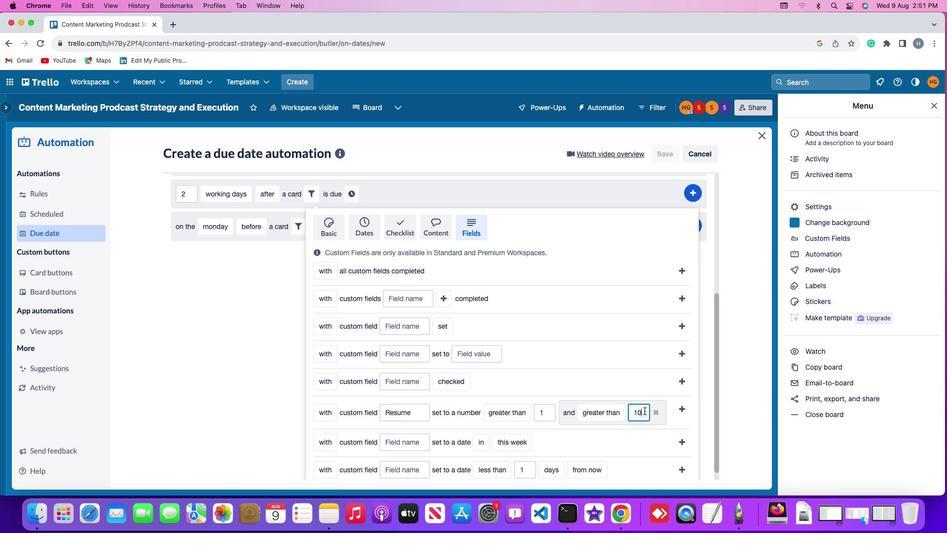 
Action: Key pressed Key.backspaceKey.backspace'1''0'
Screenshot: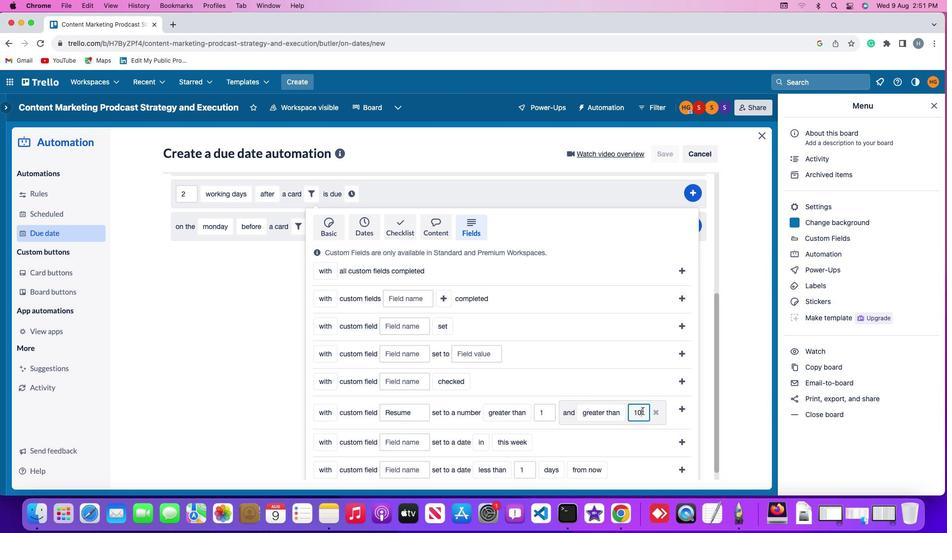 
Action: Mouse moved to (682, 407)
Screenshot: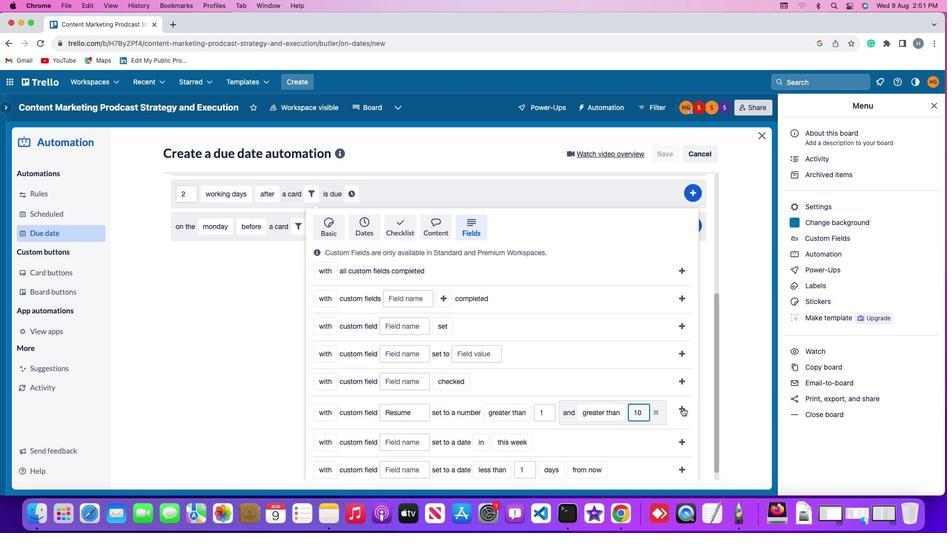 
Action: Mouse pressed left at (682, 407)
Screenshot: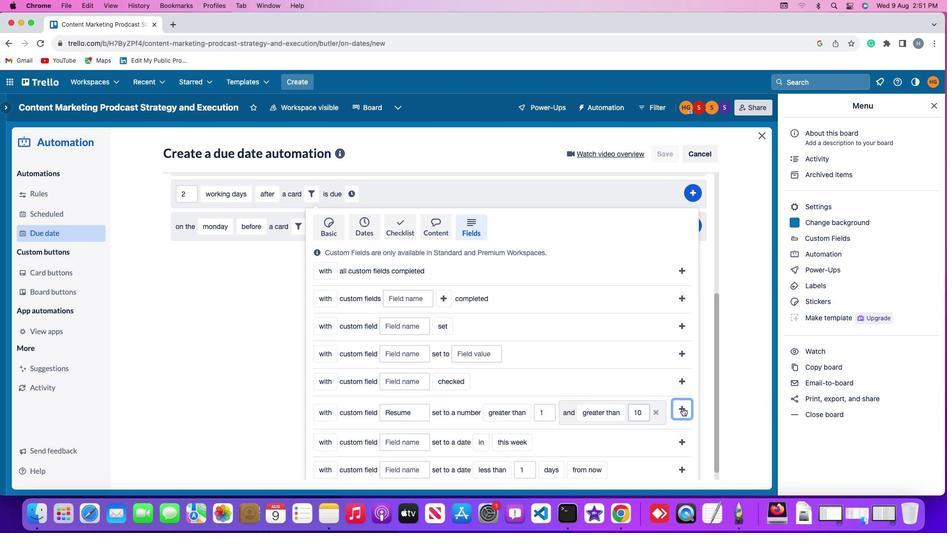
Action: Mouse moved to (615, 396)
Screenshot: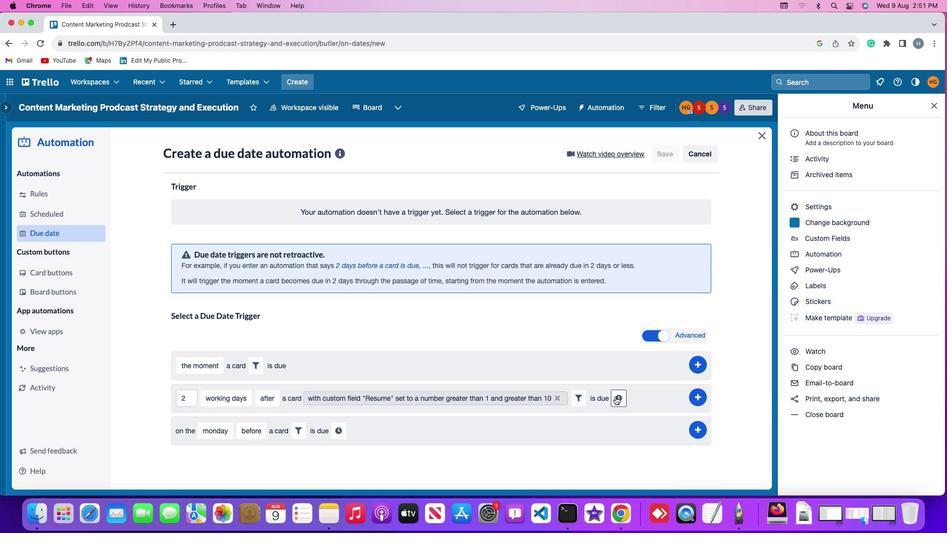 
Action: Mouse pressed left at (615, 396)
Screenshot: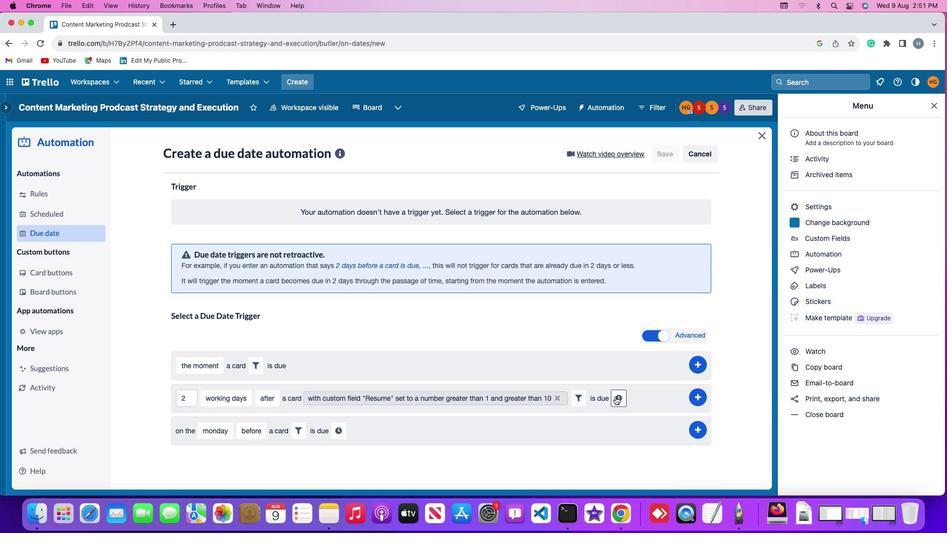 
Action: Mouse moved to (205, 420)
Screenshot: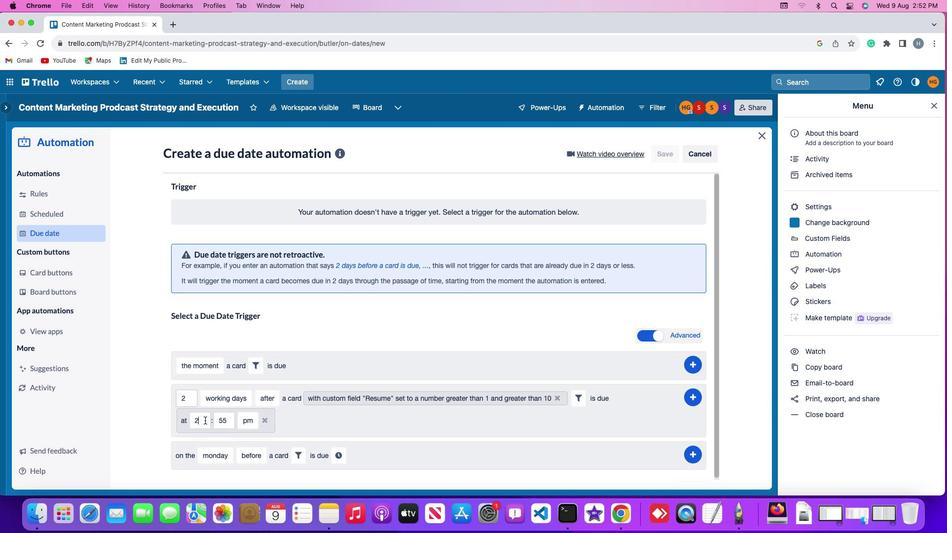 
Action: Mouse pressed left at (205, 420)
Screenshot: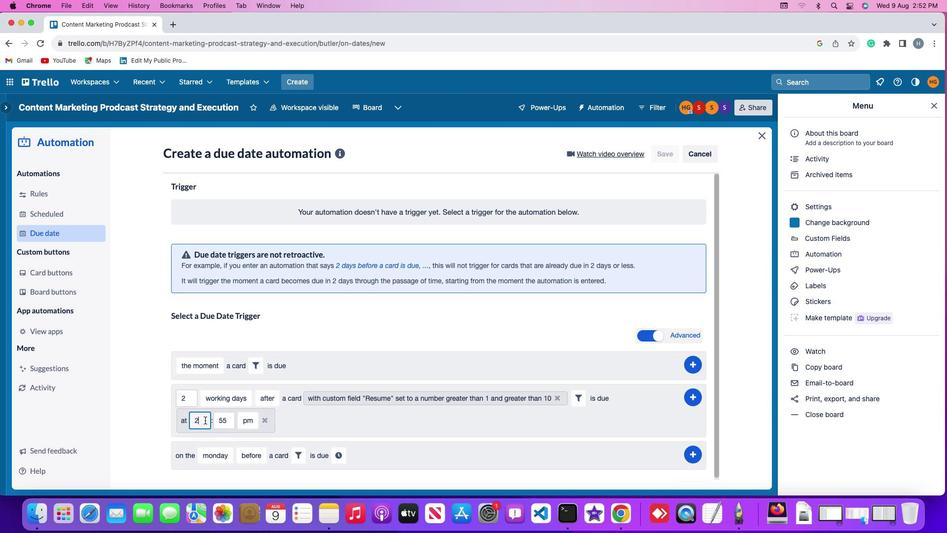 
Action: Key pressed Key.backspace'1''1'
Screenshot: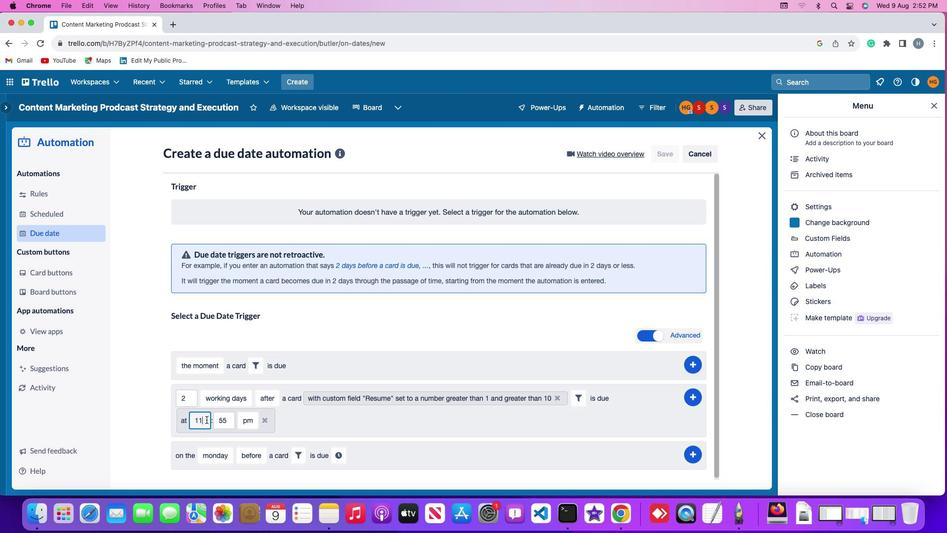 
Action: Mouse moved to (232, 419)
Screenshot: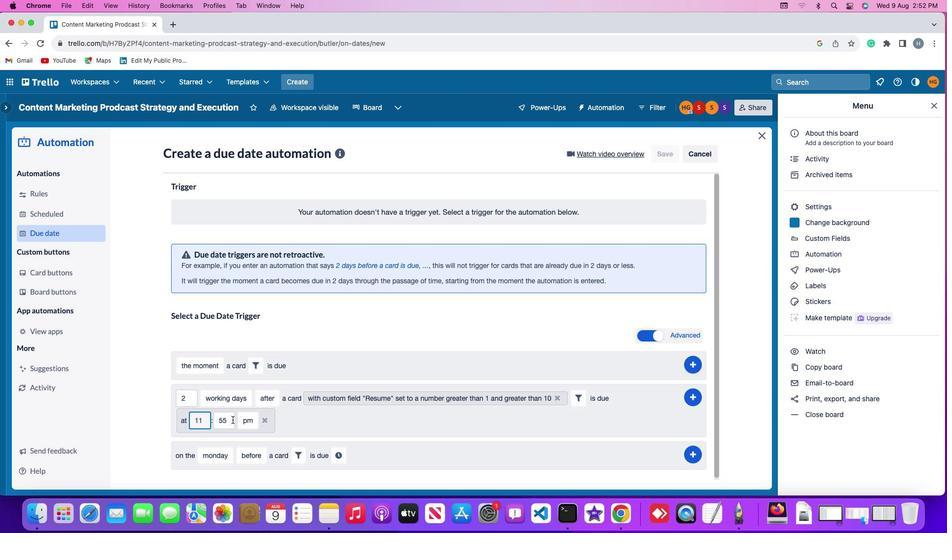 
Action: Mouse pressed left at (232, 419)
Screenshot: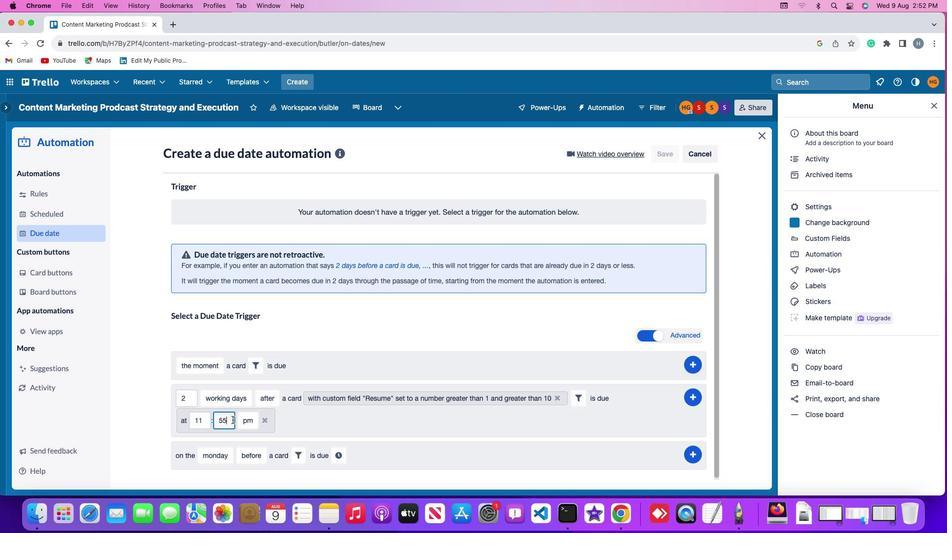 
Action: Key pressed Key.backspaceKey.backspace'0''0'
Screenshot: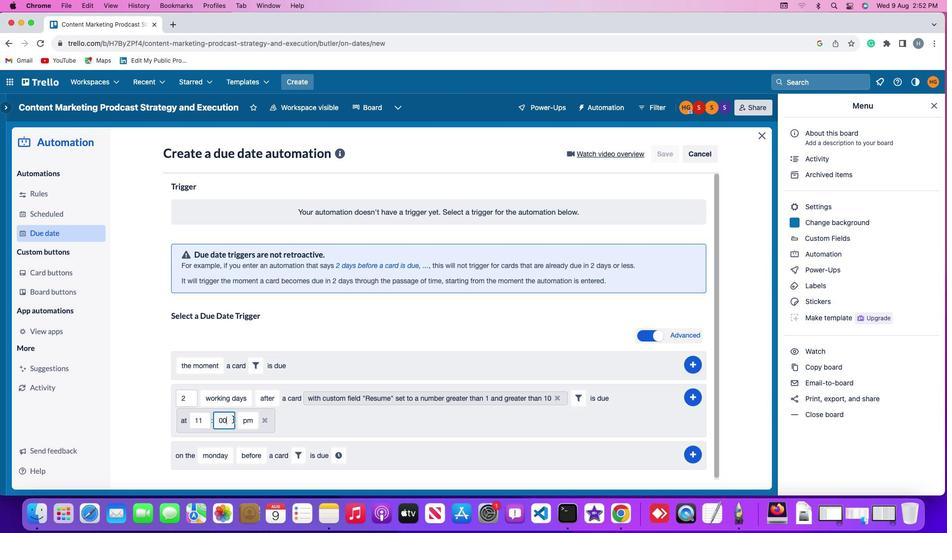 
Action: Mouse moved to (245, 418)
Screenshot: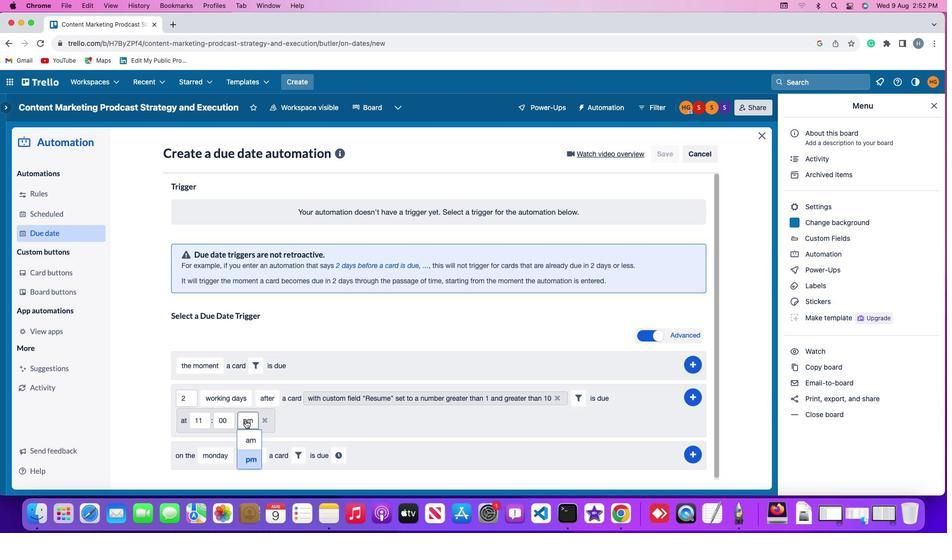 
Action: Mouse pressed left at (245, 418)
Screenshot: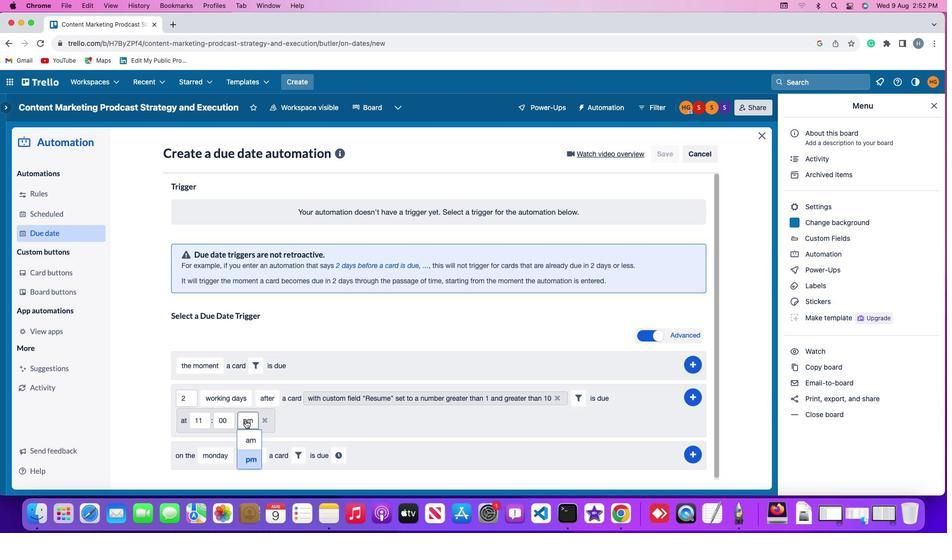 
Action: Mouse moved to (248, 436)
Screenshot: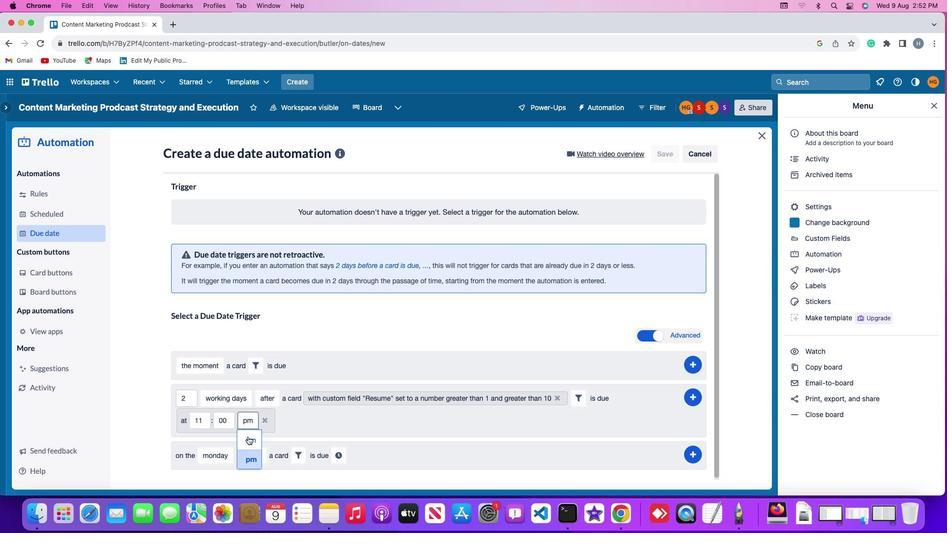 
Action: Mouse pressed left at (248, 436)
Screenshot: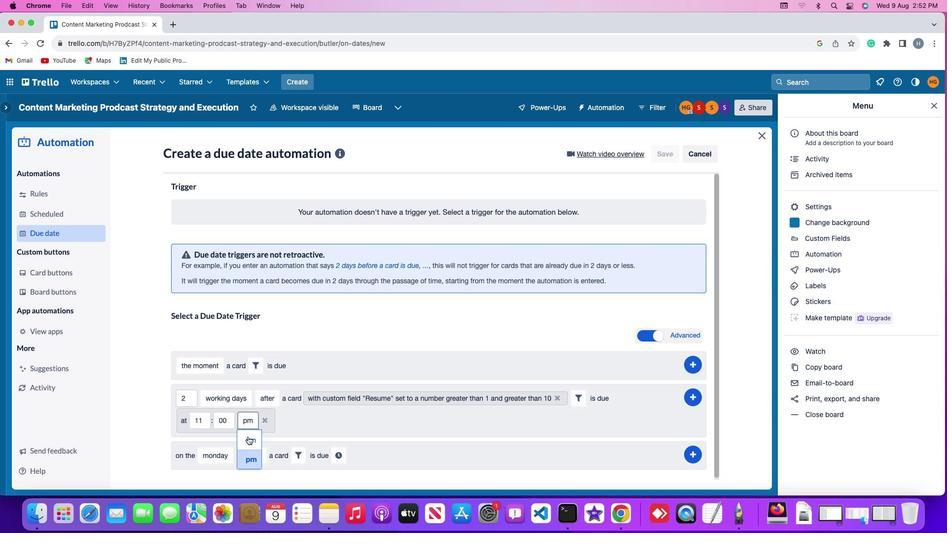 
Action: Mouse moved to (695, 395)
Screenshot: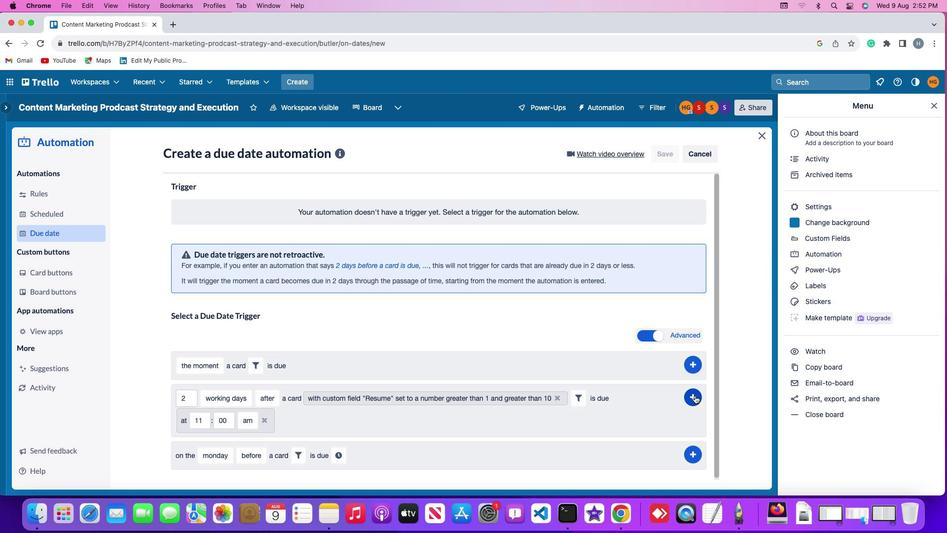 
Action: Mouse pressed left at (695, 395)
Screenshot: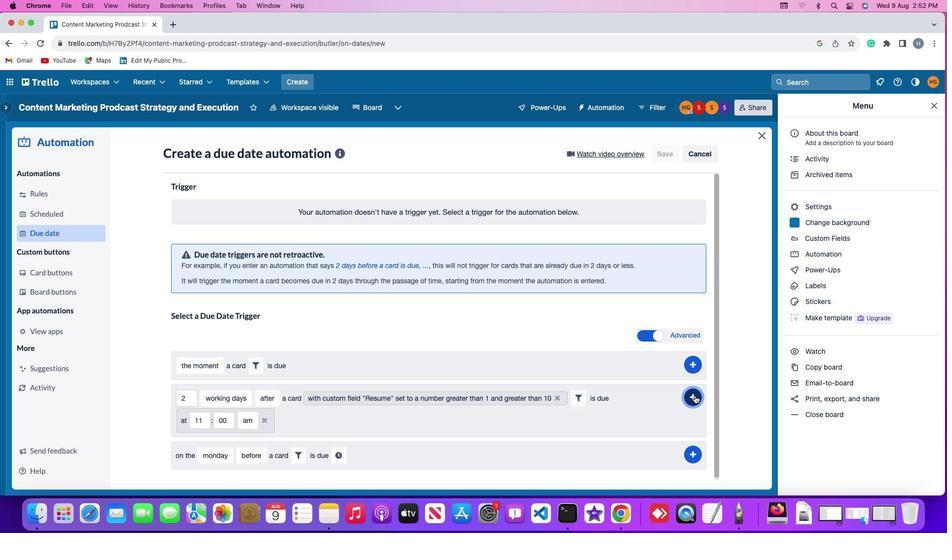 
Action: Mouse moved to (739, 319)
Screenshot: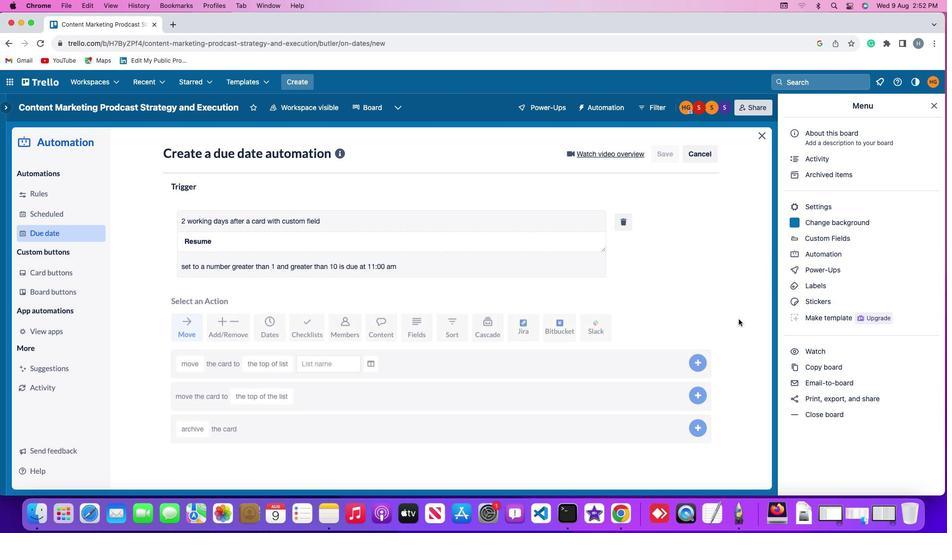 
